 Task: Create a due date automation trigger when advanced on, 2 hours before a card is due add fields without custom field "Resume" set to a number greater or equal to 1 and lower than 10.
Action: Mouse moved to (1147, 332)
Screenshot: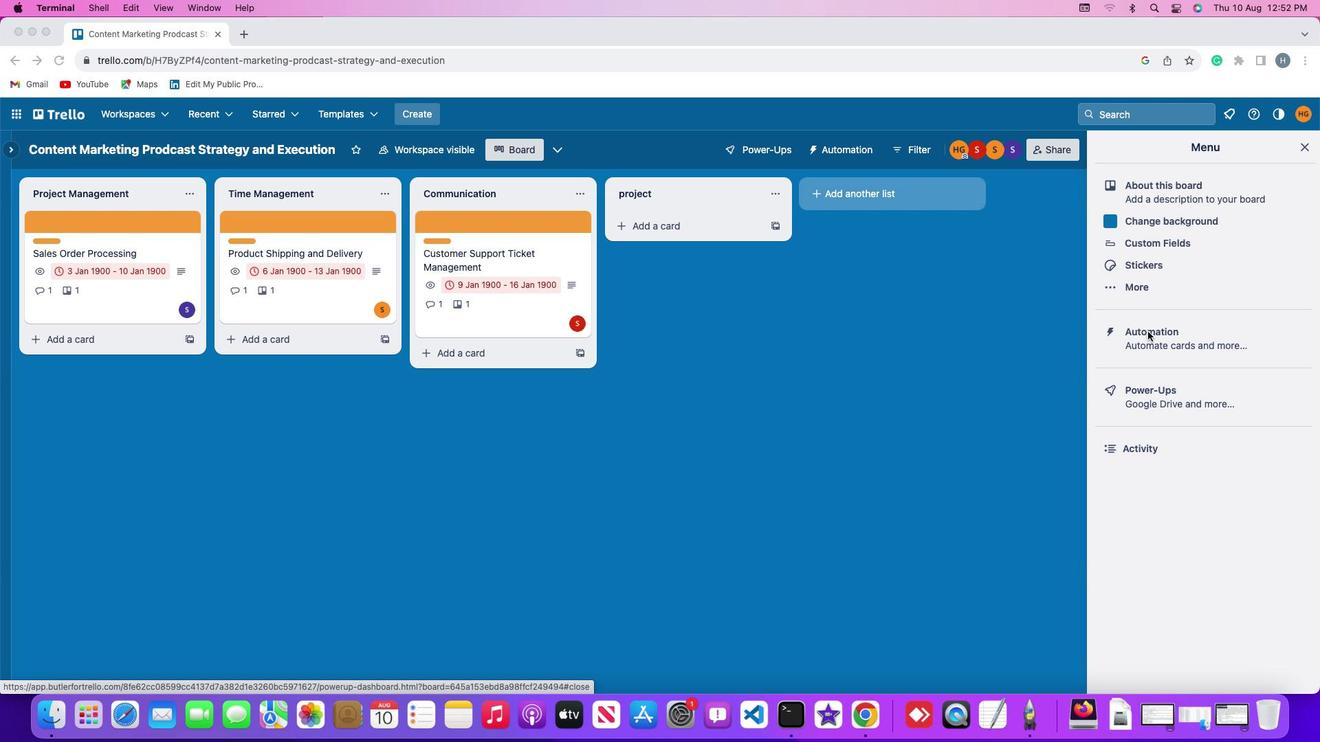 
Action: Mouse pressed left at (1147, 332)
Screenshot: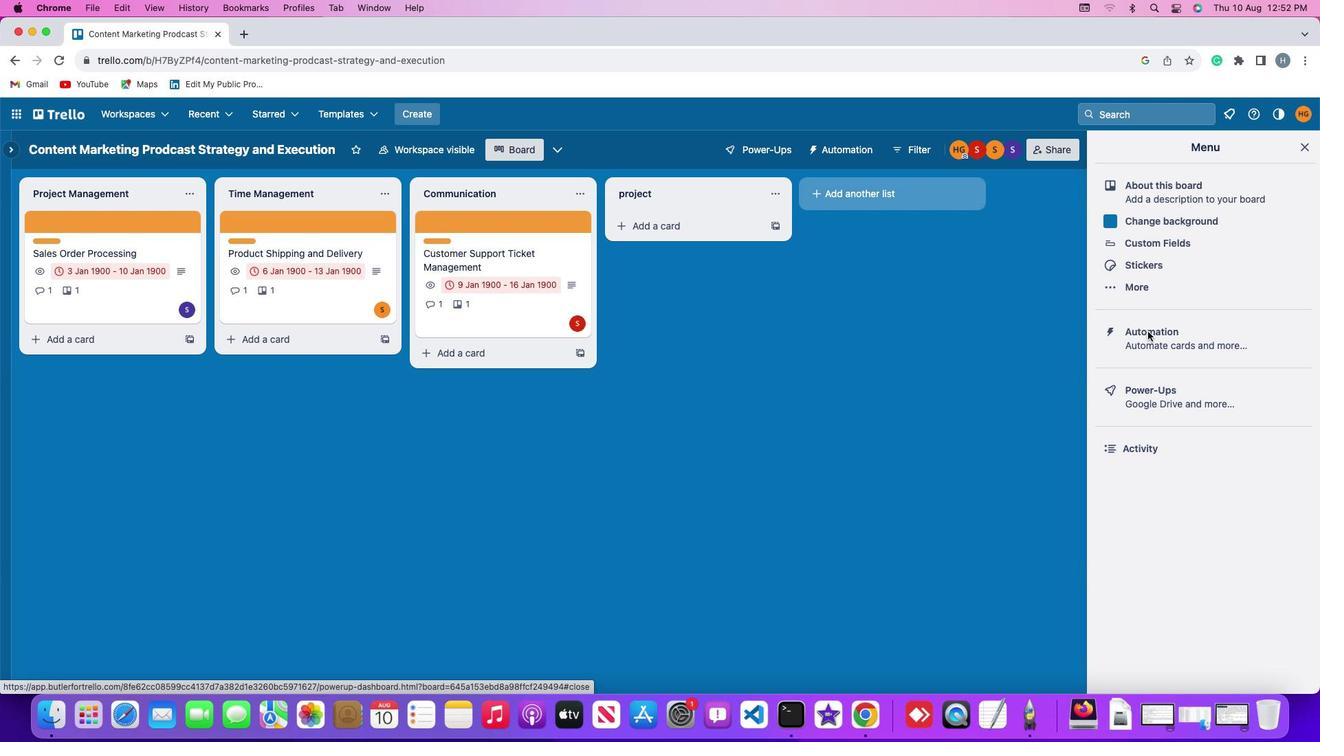
Action: Mouse pressed left at (1147, 332)
Screenshot: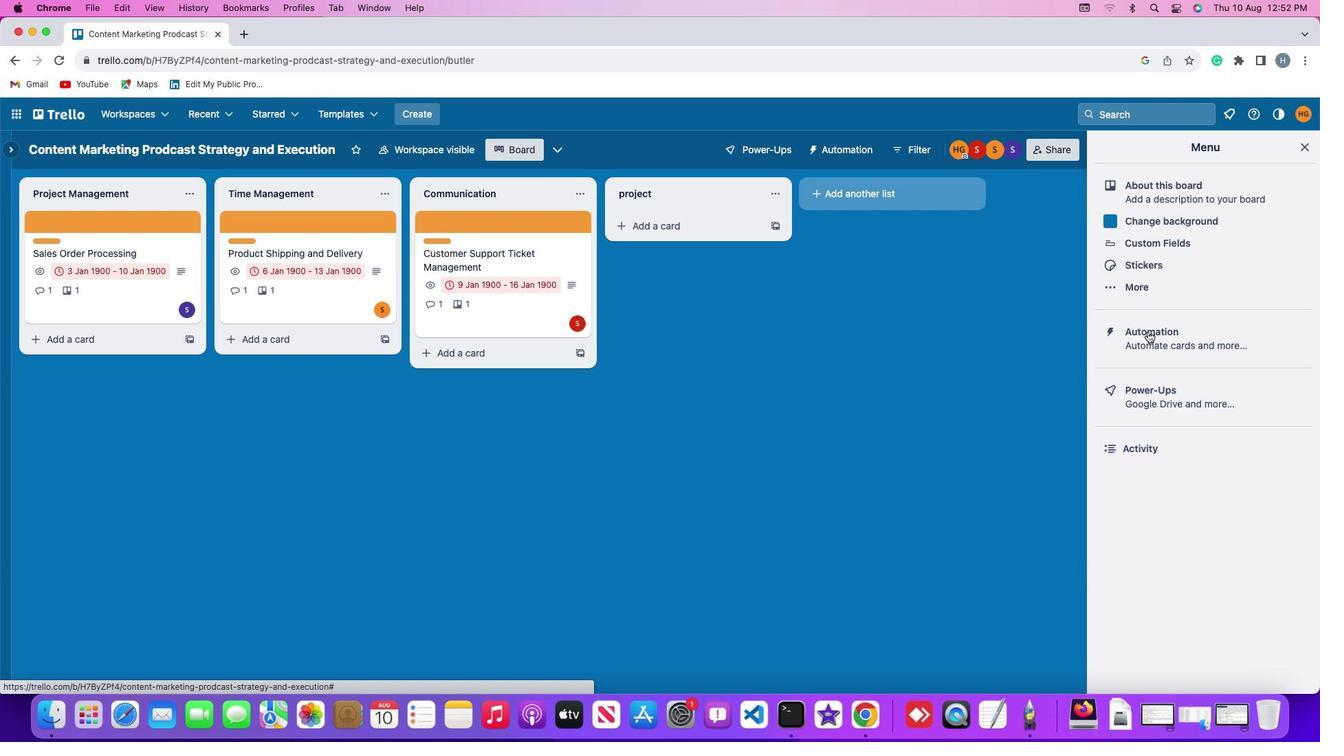 
Action: Mouse moved to (97, 323)
Screenshot: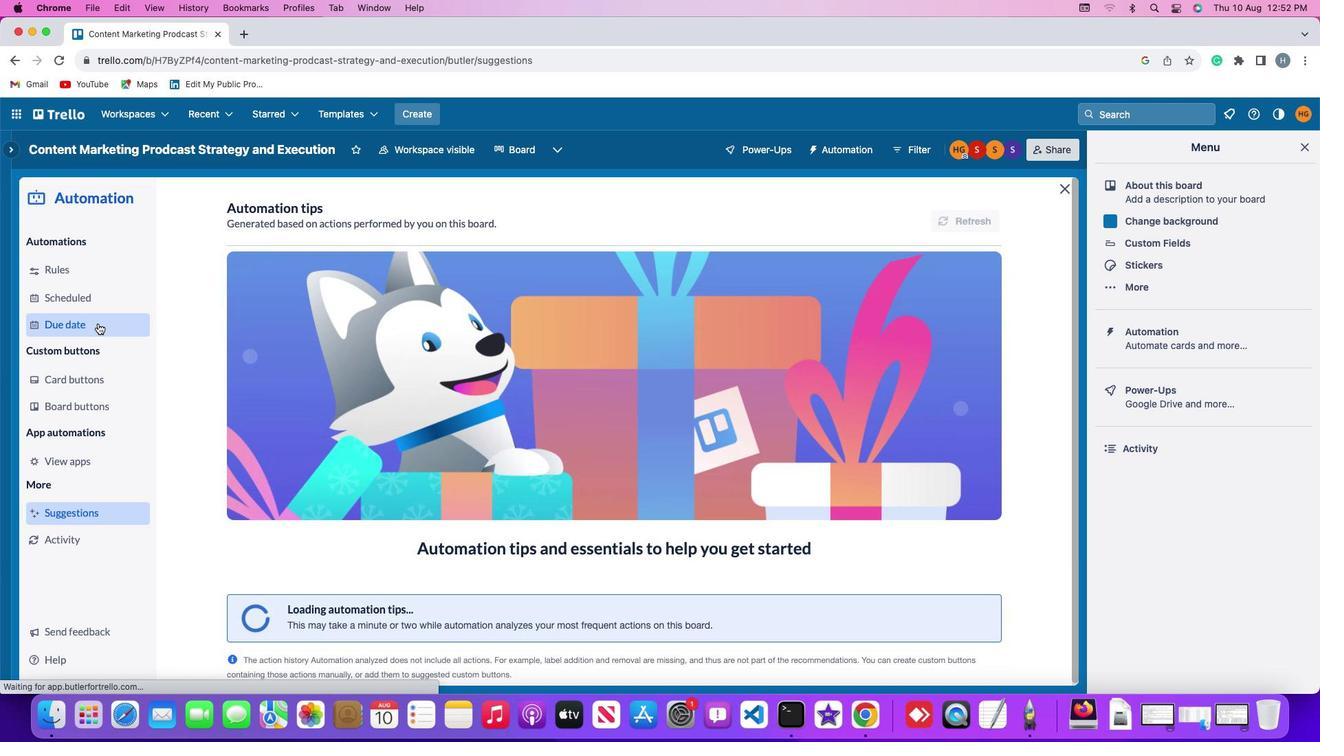 
Action: Mouse pressed left at (97, 323)
Screenshot: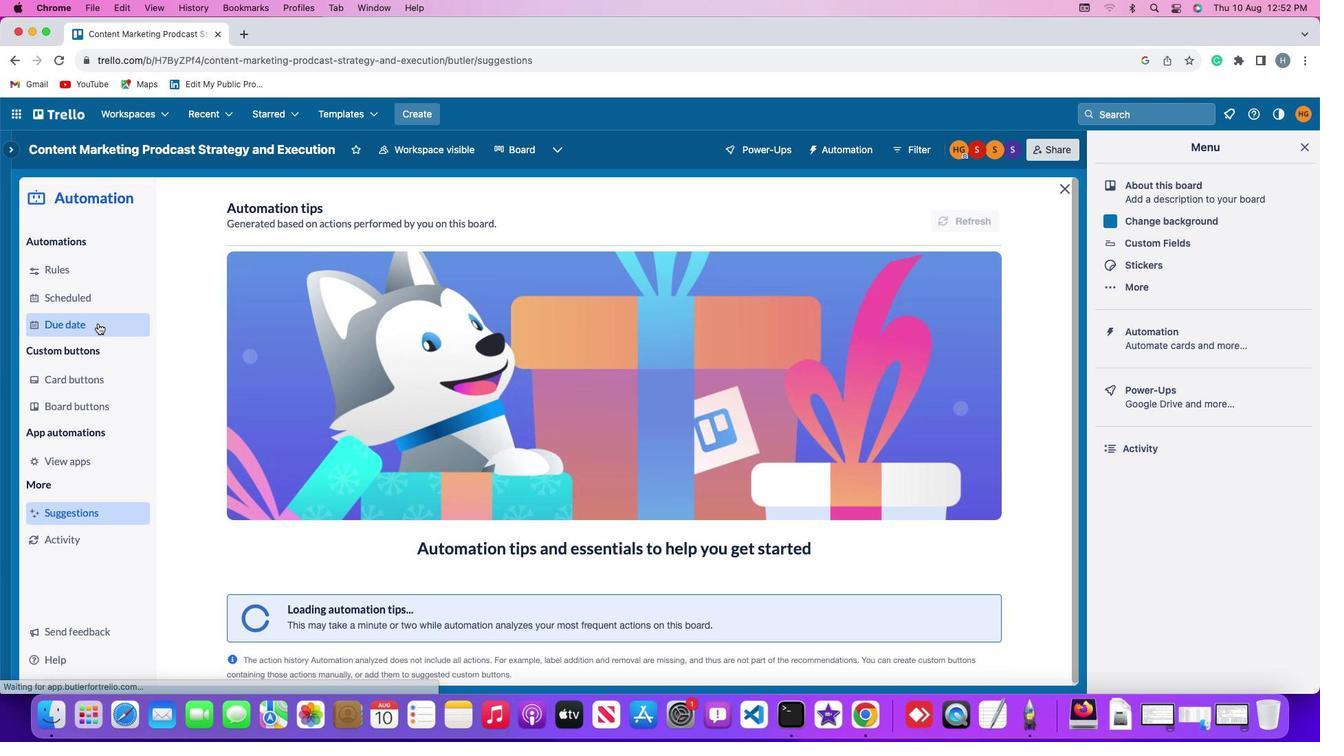
Action: Mouse moved to (914, 211)
Screenshot: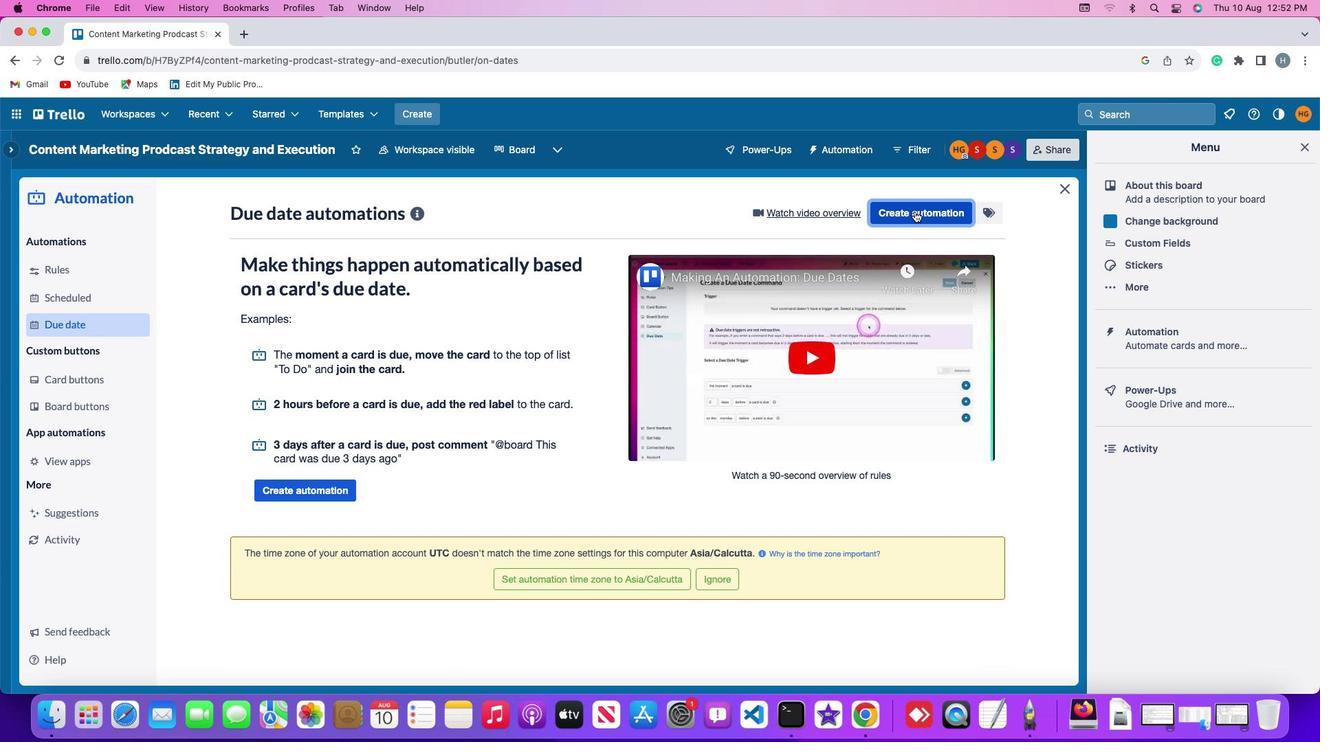 
Action: Mouse pressed left at (914, 211)
Screenshot: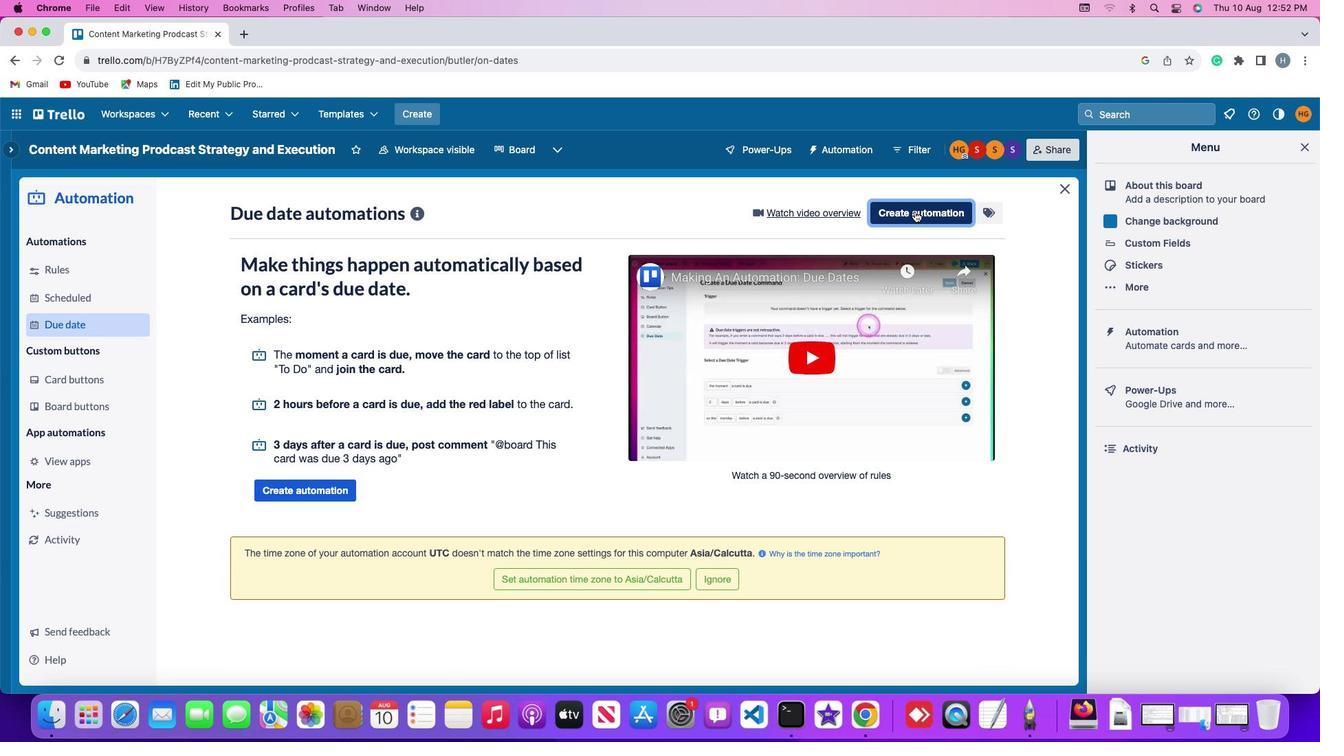 
Action: Mouse moved to (319, 350)
Screenshot: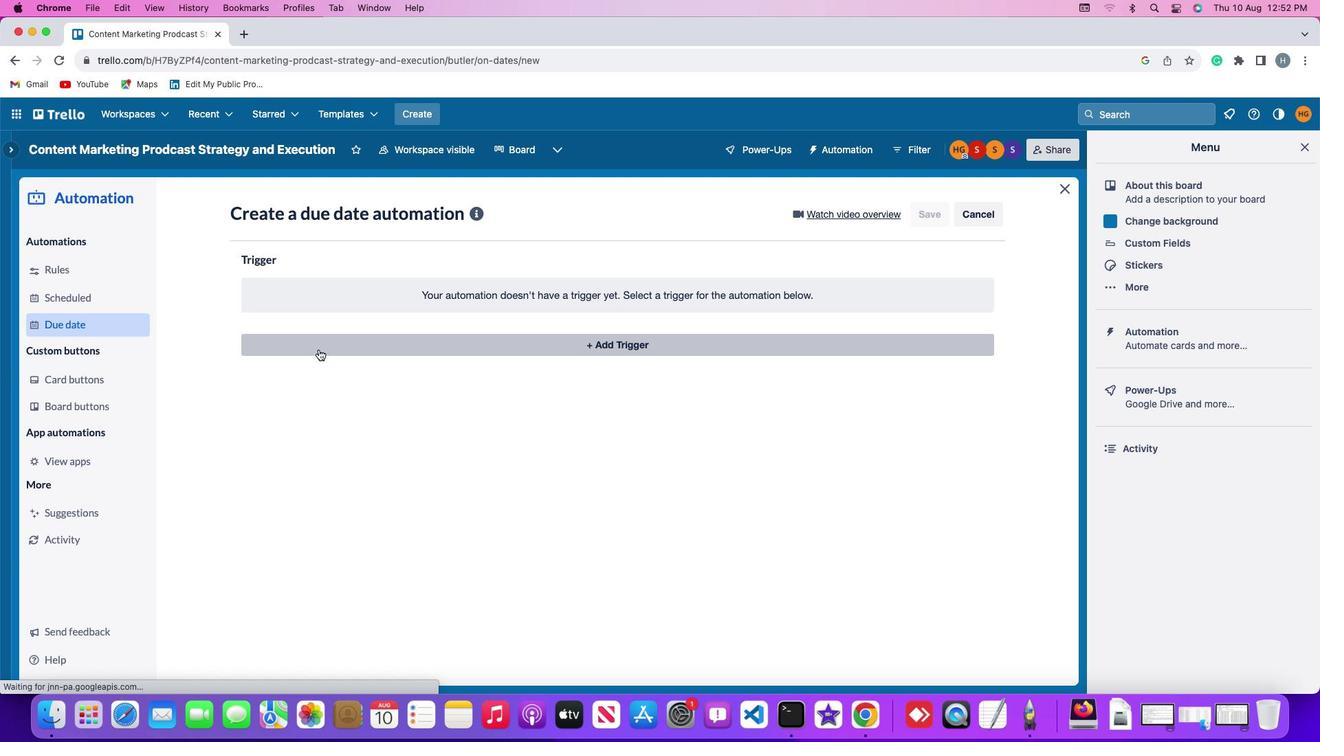 
Action: Mouse pressed left at (319, 350)
Screenshot: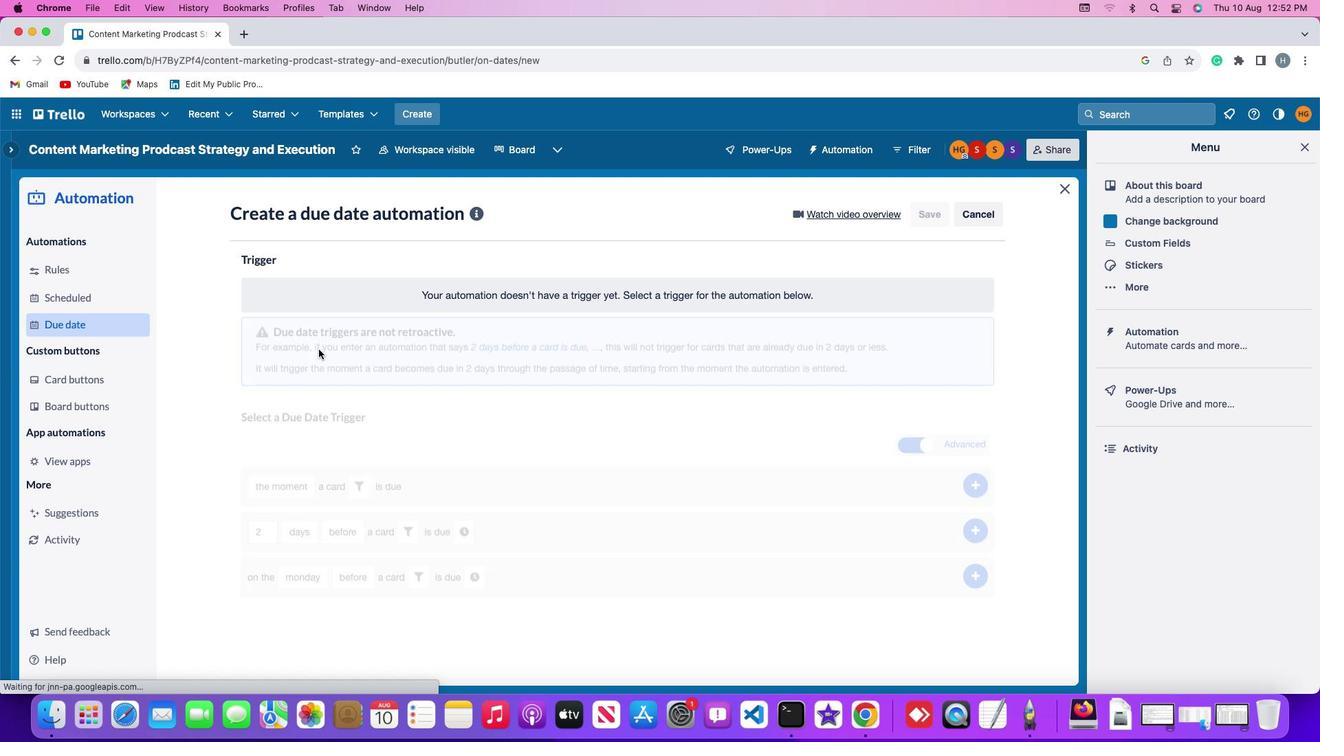 
Action: Mouse moved to (273, 562)
Screenshot: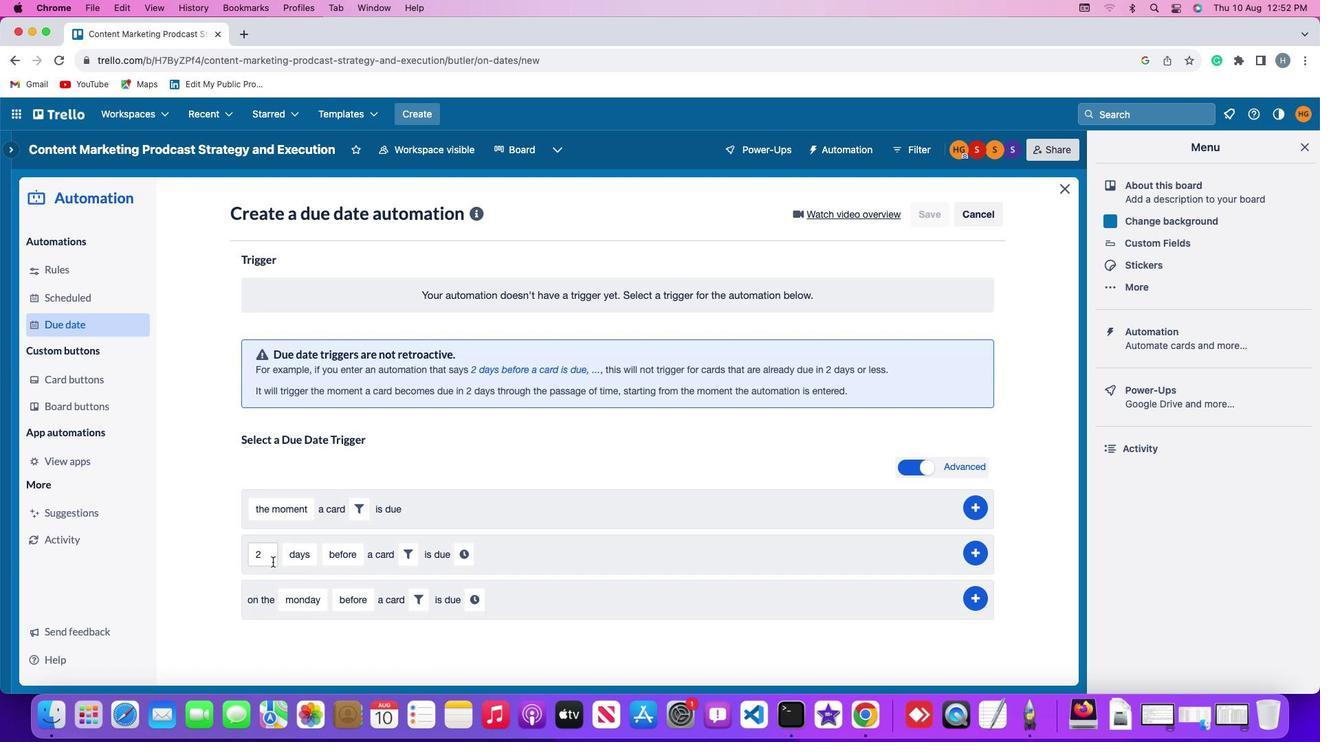 
Action: Mouse pressed left at (273, 562)
Screenshot: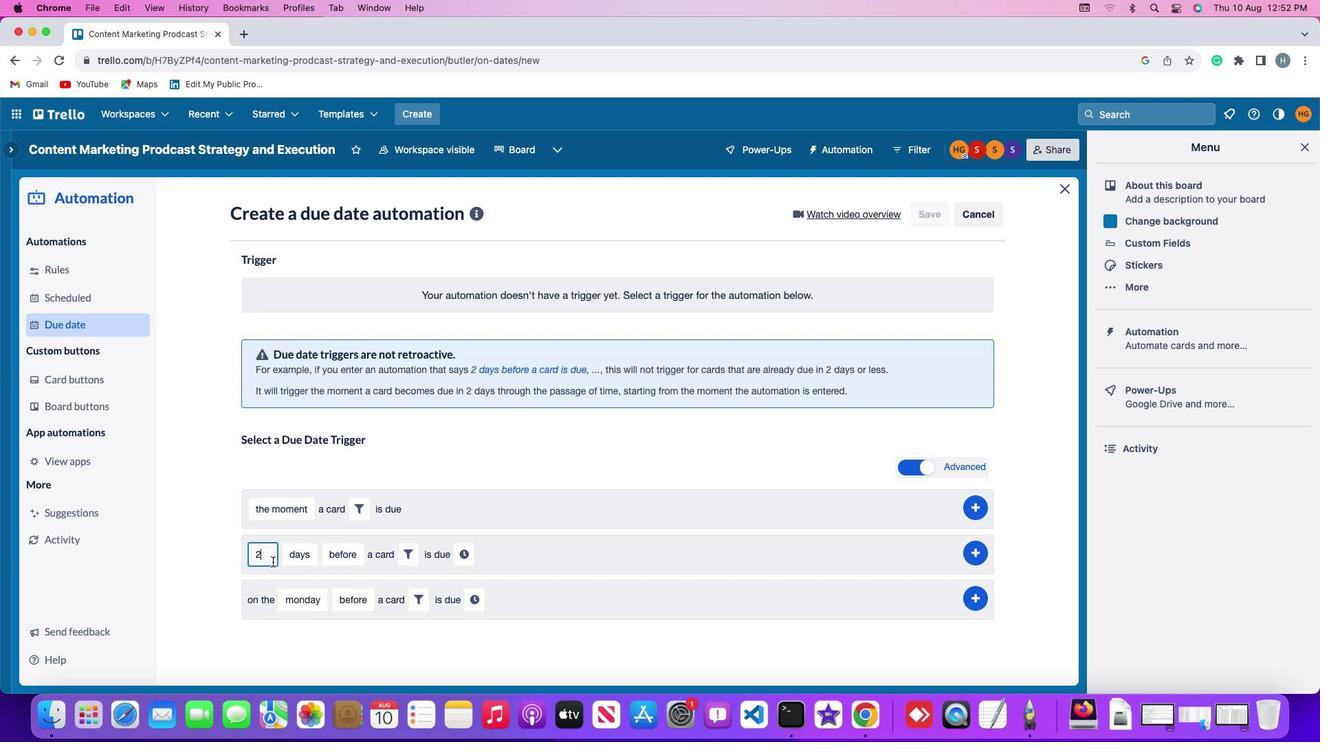 
Action: Mouse moved to (272, 557)
Screenshot: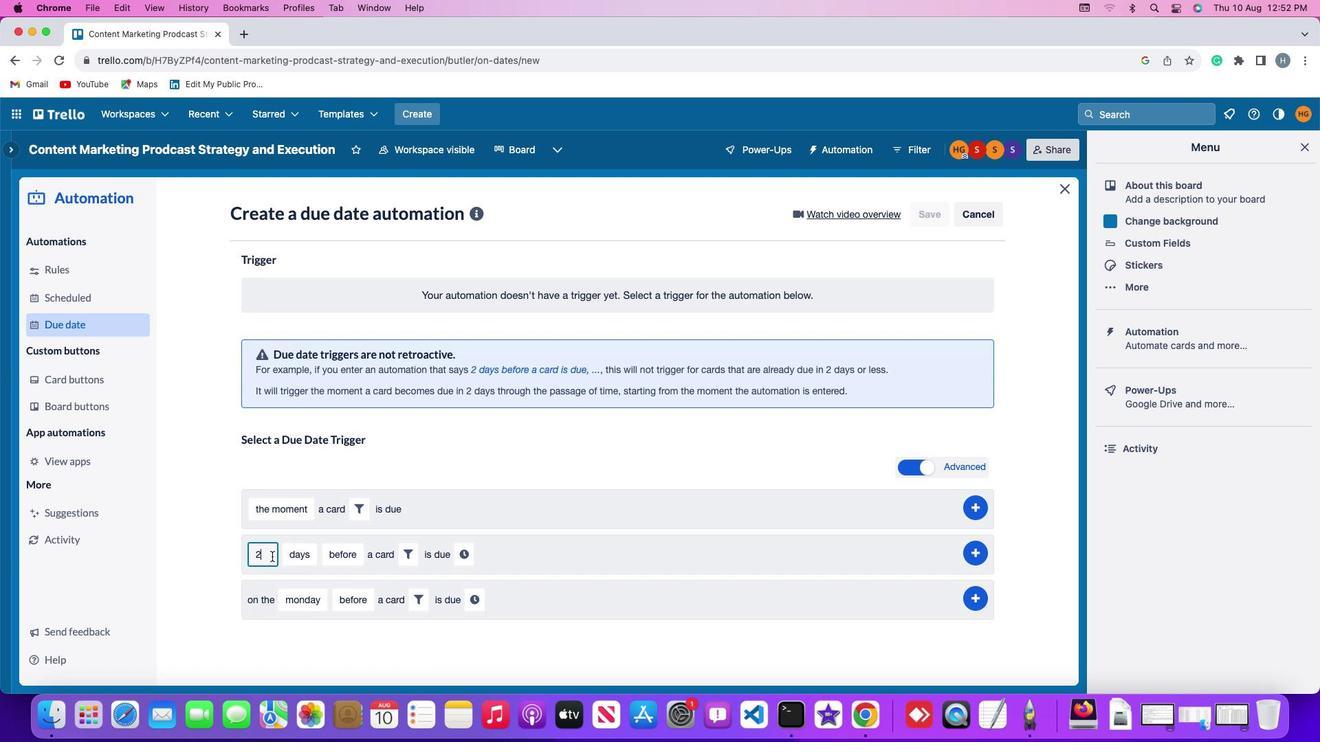 
Action: Key pressed Key.backspace'2'
Screenshot: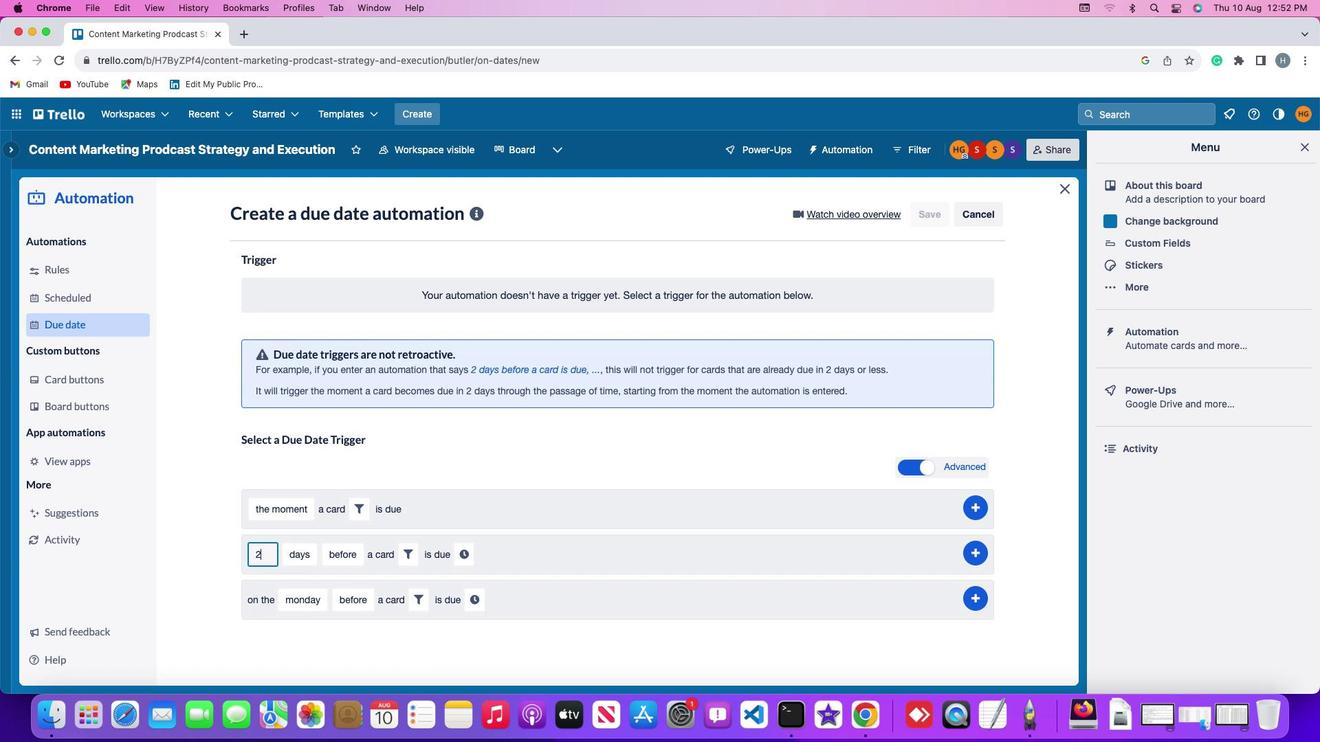
Action: Mouse moved to (303, 555)
Screenshot: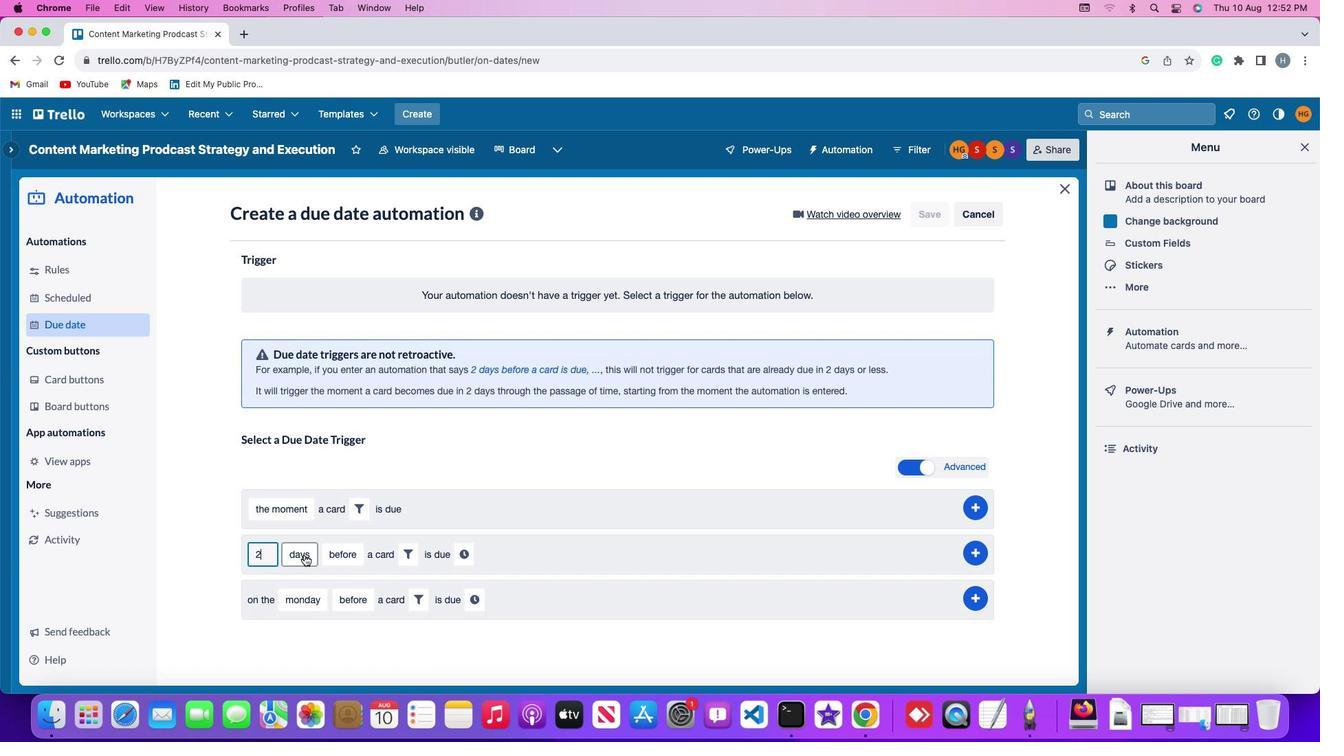 
Action: Mouse pressed left at (303, 555)
Screenshot: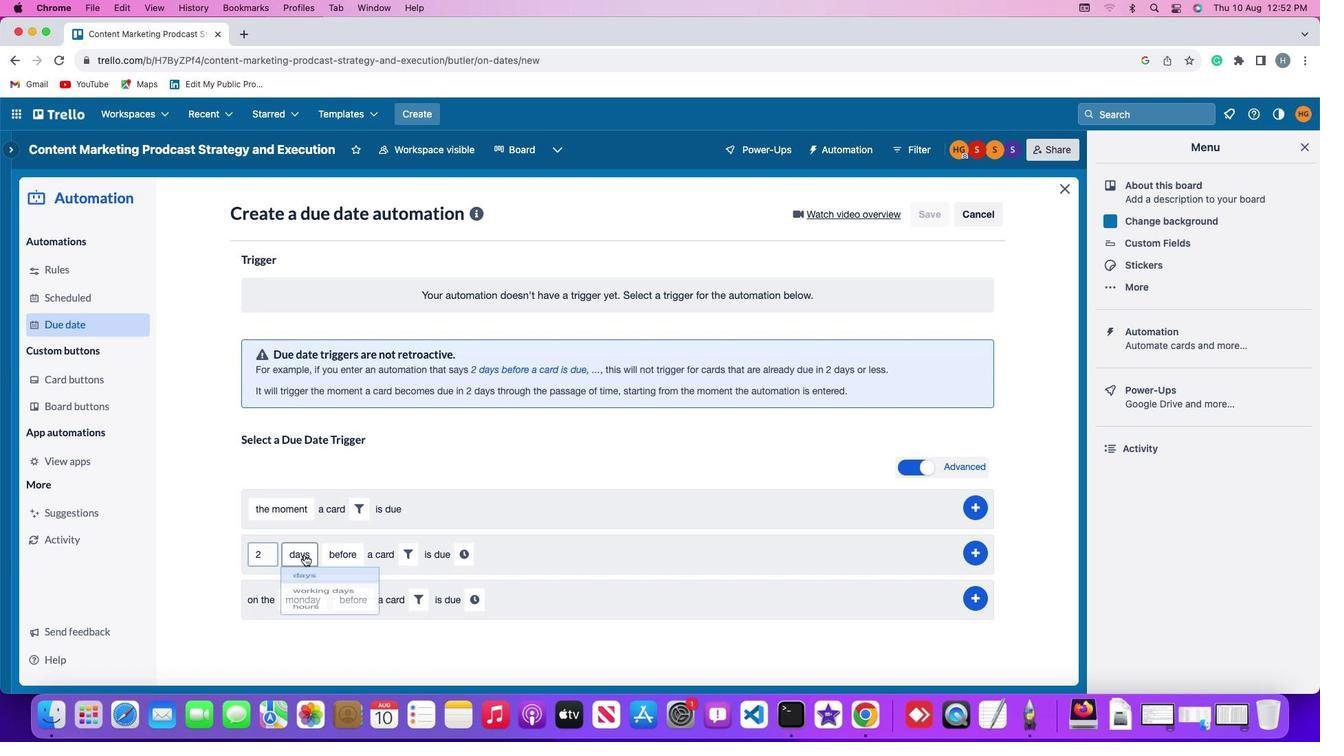 
Action: Mouse moved to (314, 631)
Screenshot: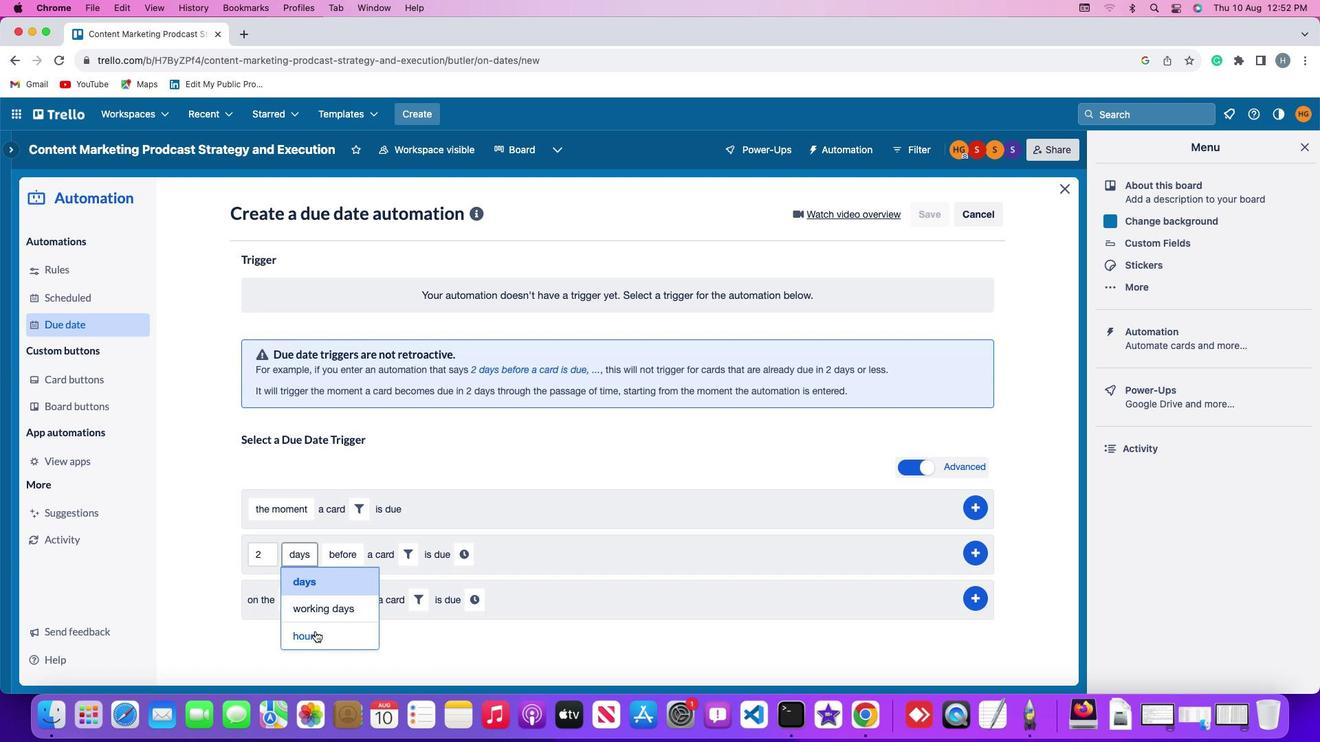 
Action: Mouse pressed left at (314, 631)
Screenshot: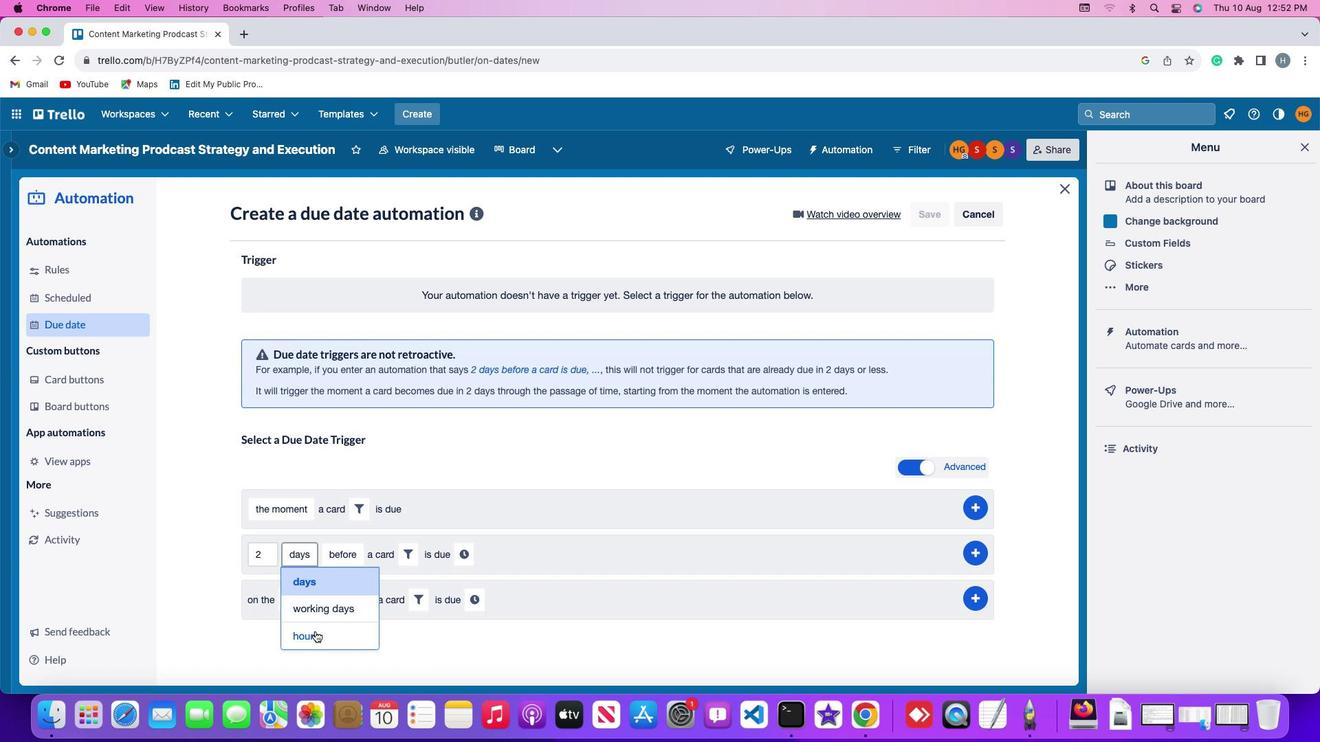 
Action: Mouse moved to (343, 556)
Screenshot: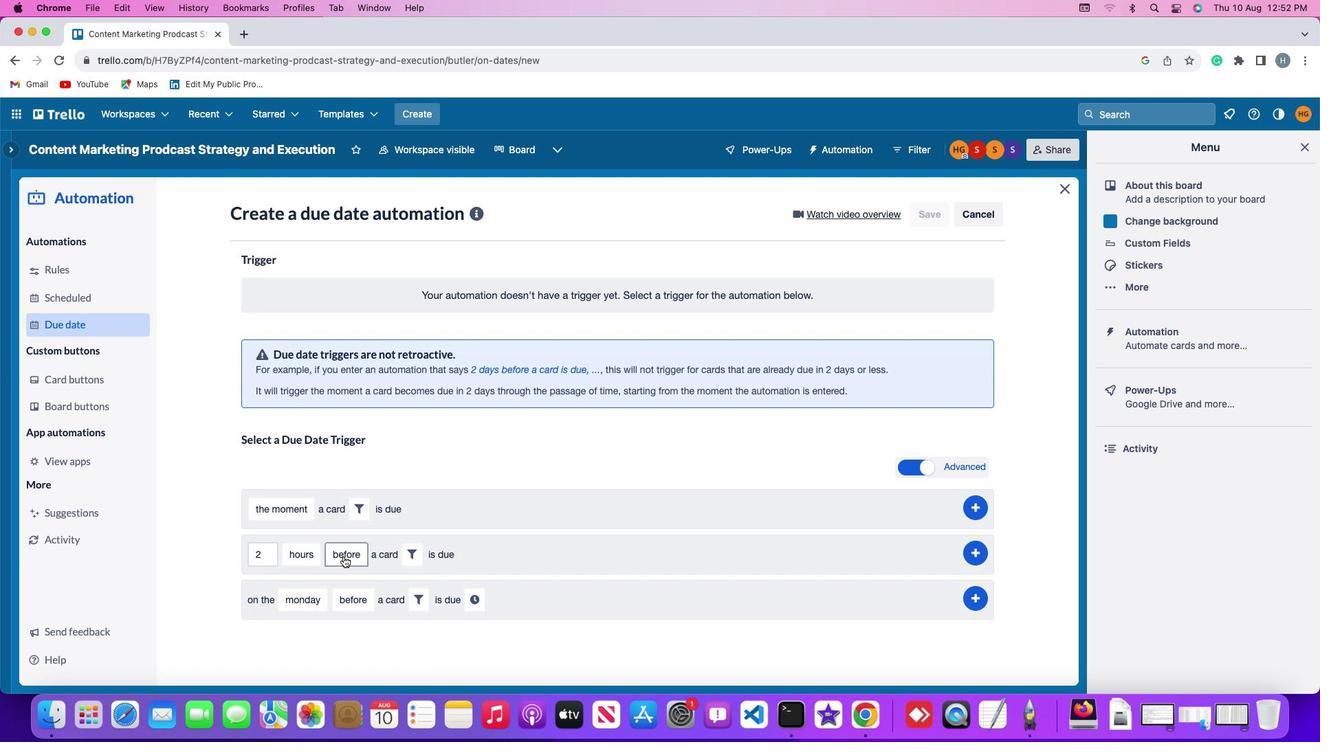 
Action: Mouse pressed left at (343, 556)
Screenshot: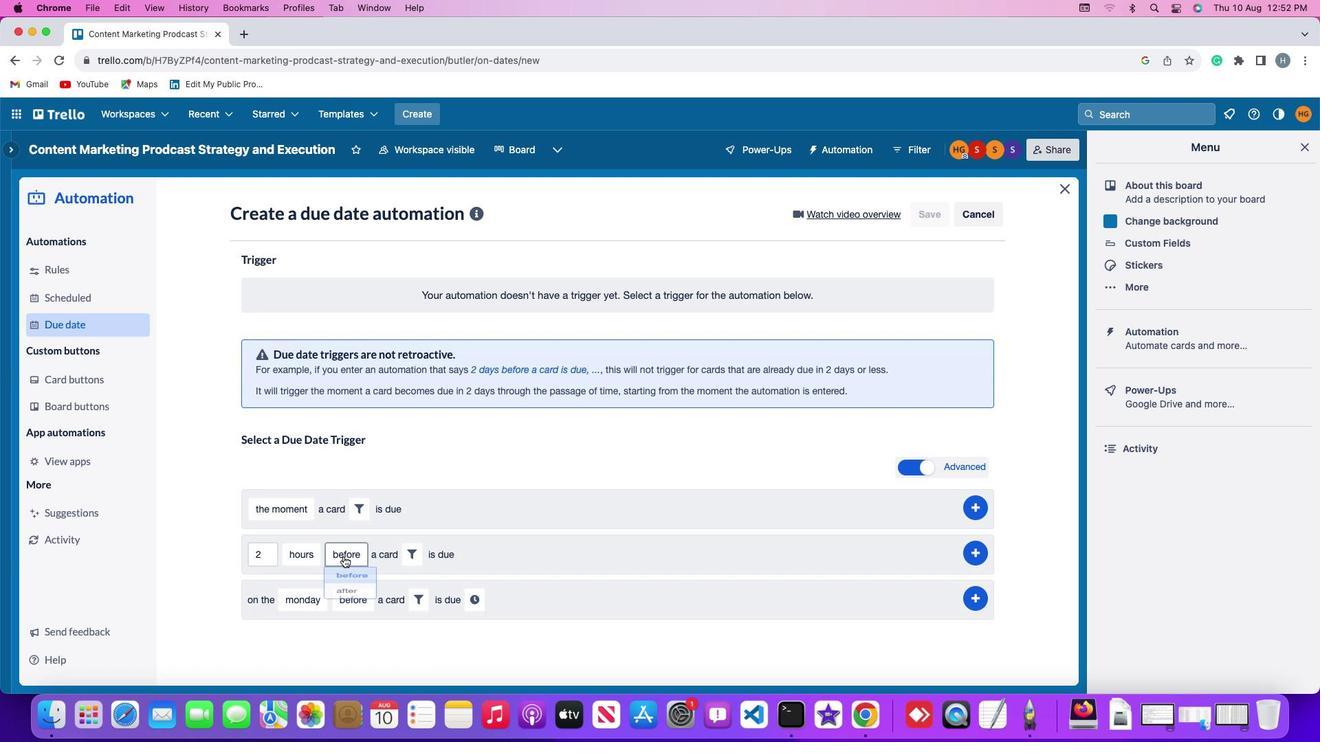 
Action: Mouse moved to (354, 579)
Screenshot: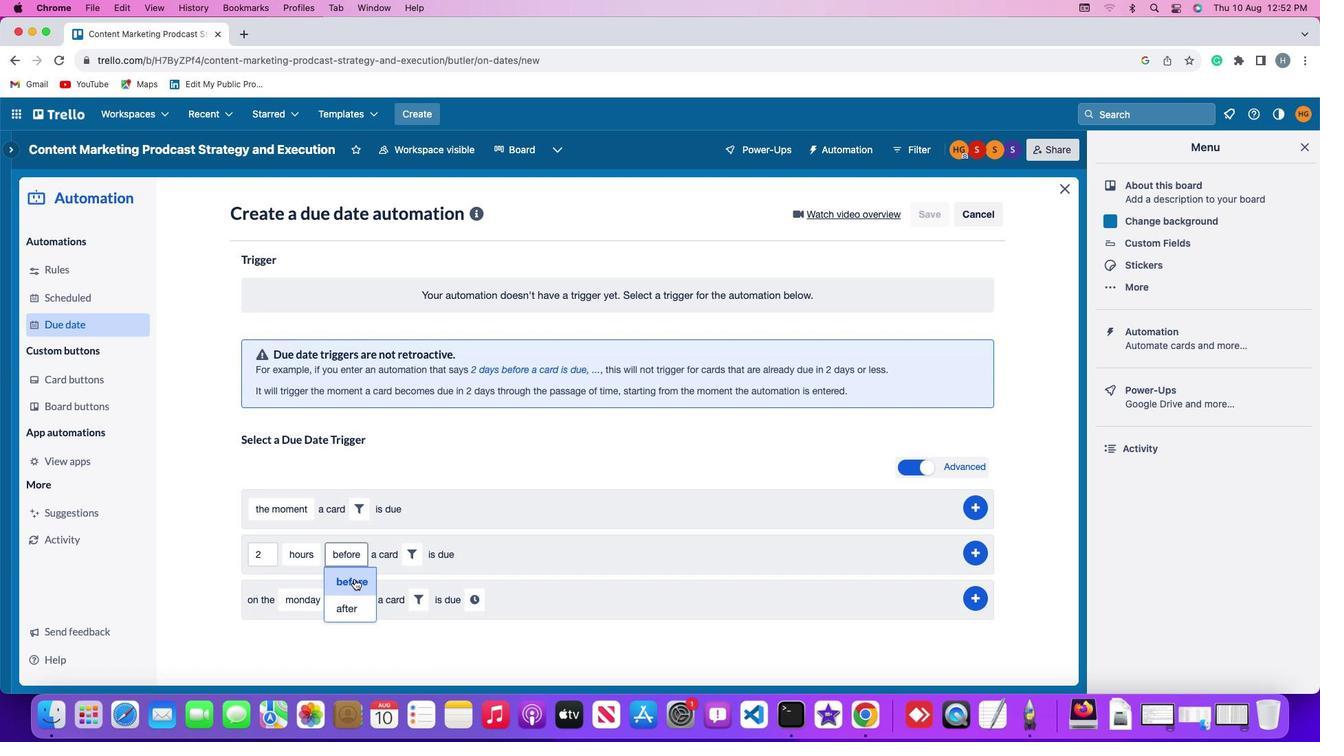 
Action: Mouse pressed left at (354, 579)
Screenshot: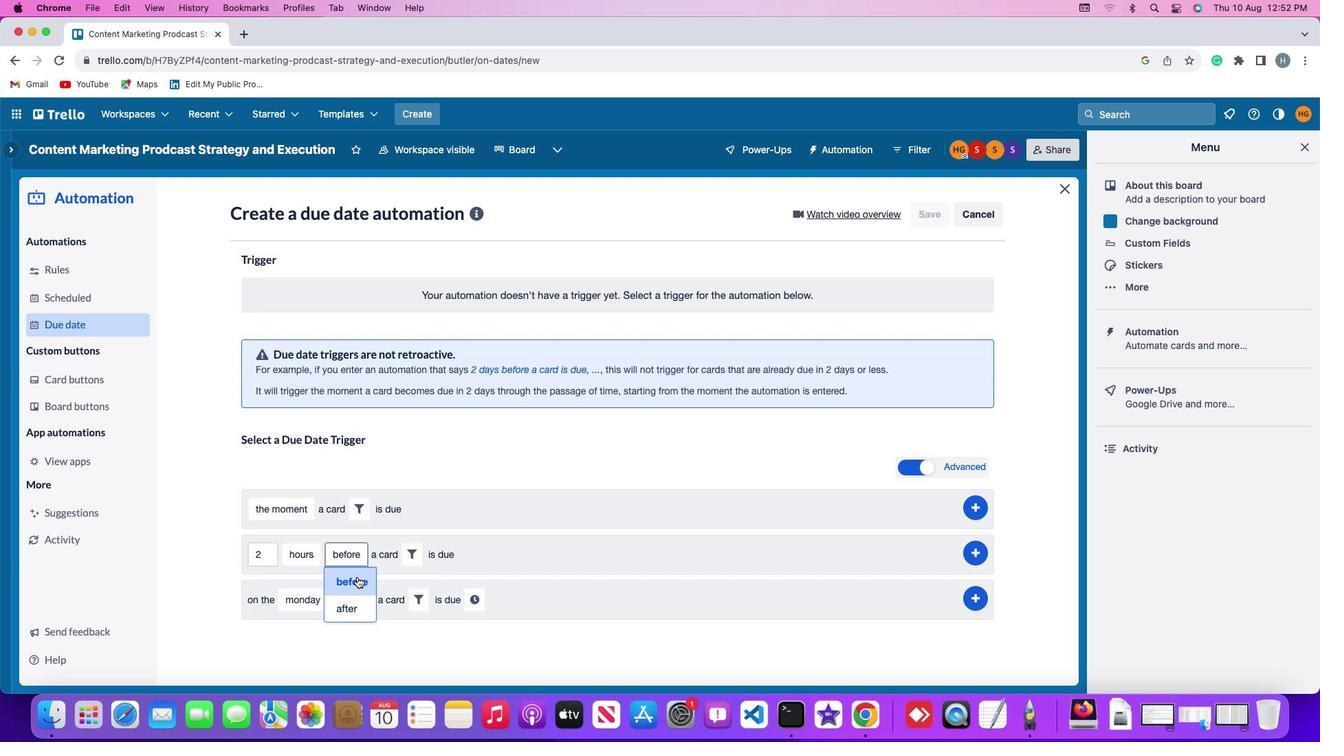 
Action: Mouse moved to (421, 552)
Screenshot: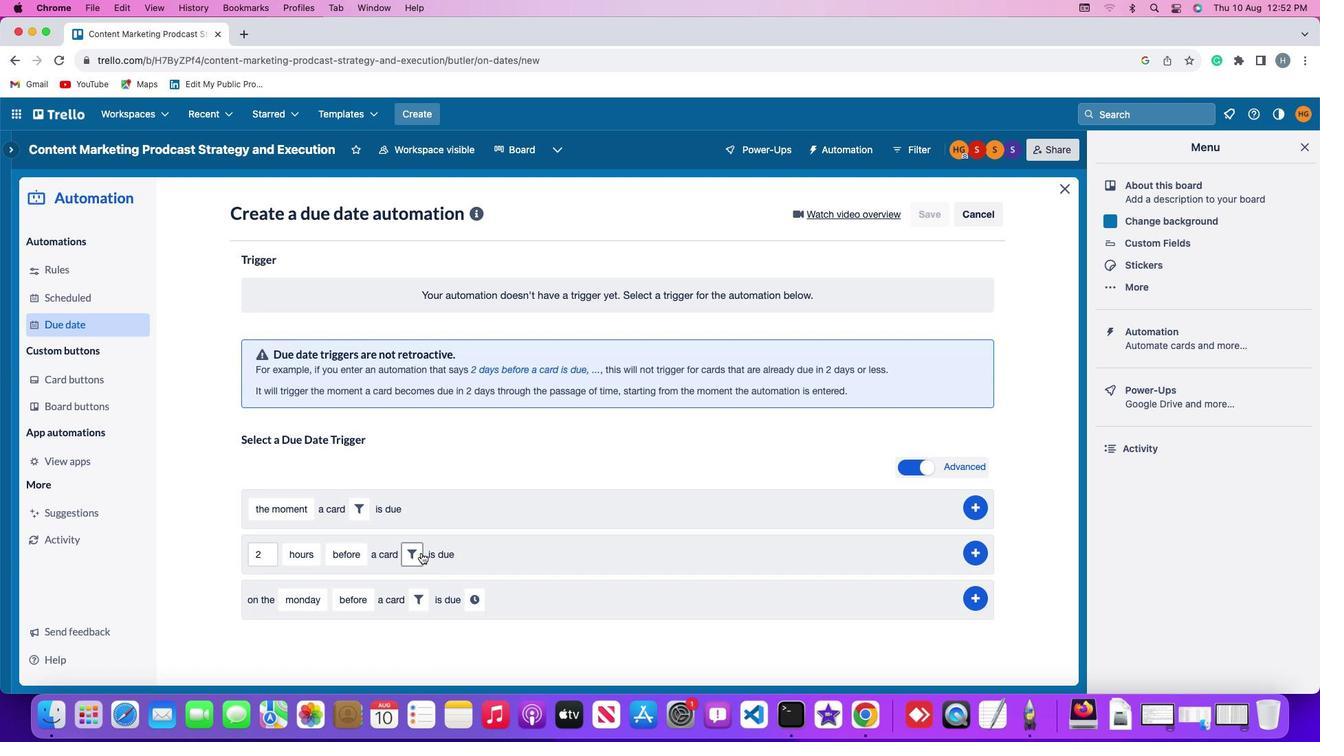 
Action: Mouse pressed left at (421, 552)
Screenshot: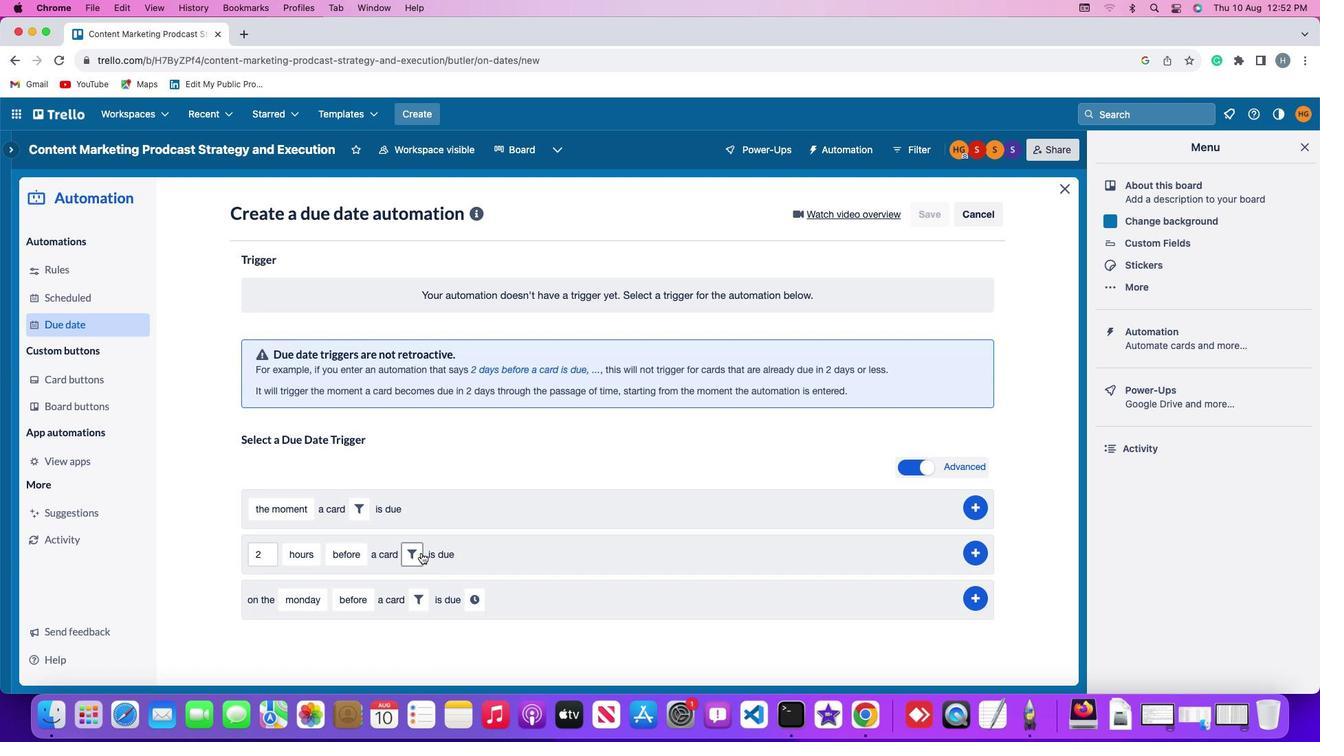 
Action: Mouse moved to (637, 604)
Screenshot: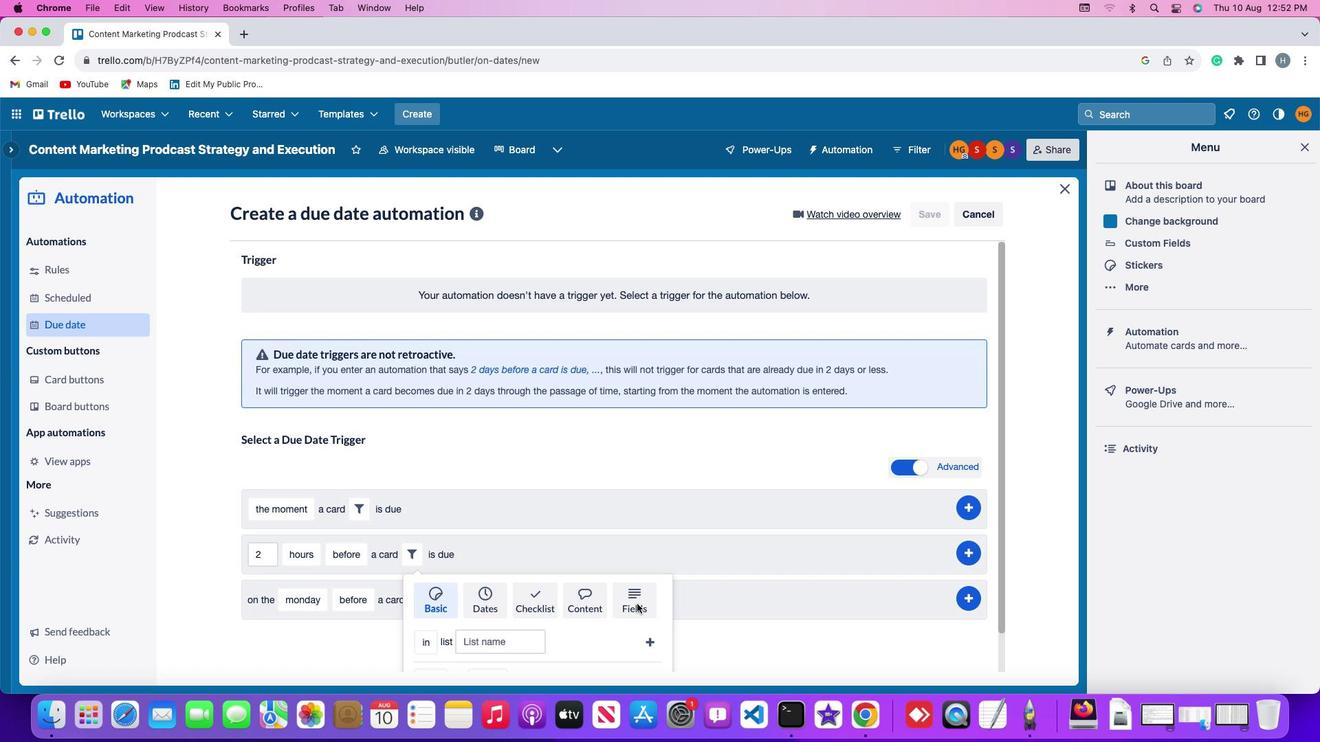 
Action: Mouse pressed left at (637, 604)
Screenshot: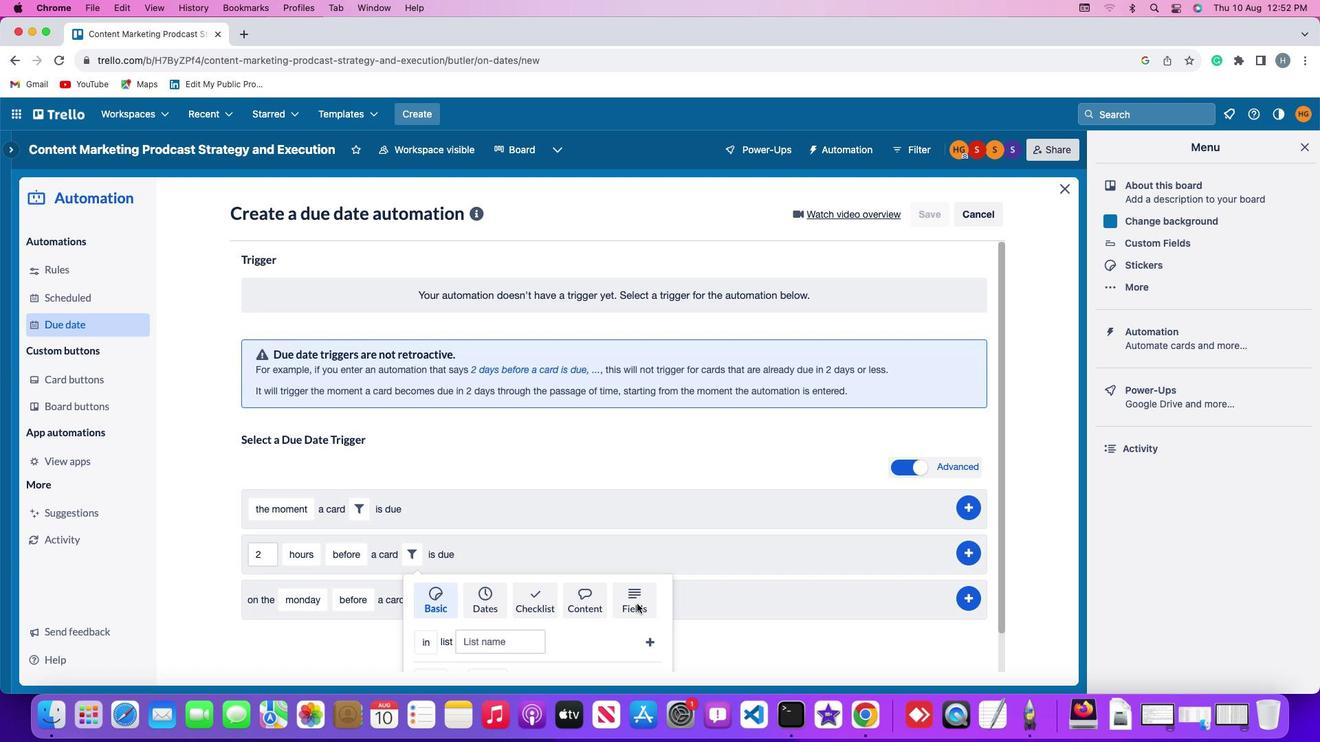 
Action: Mouse moved to (397, 635)
Screenshot: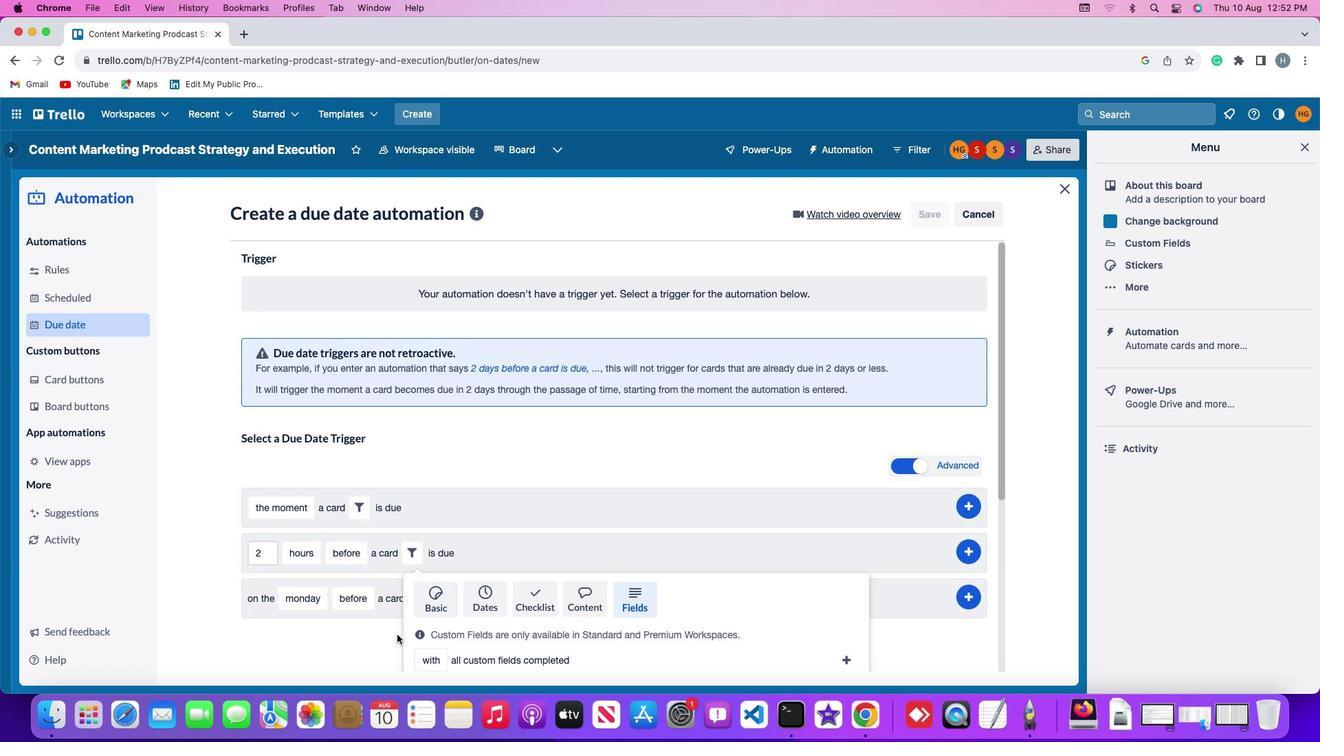 
Action: Mouse scrolled (397, 635) with delta (0, 0)
Screenshot: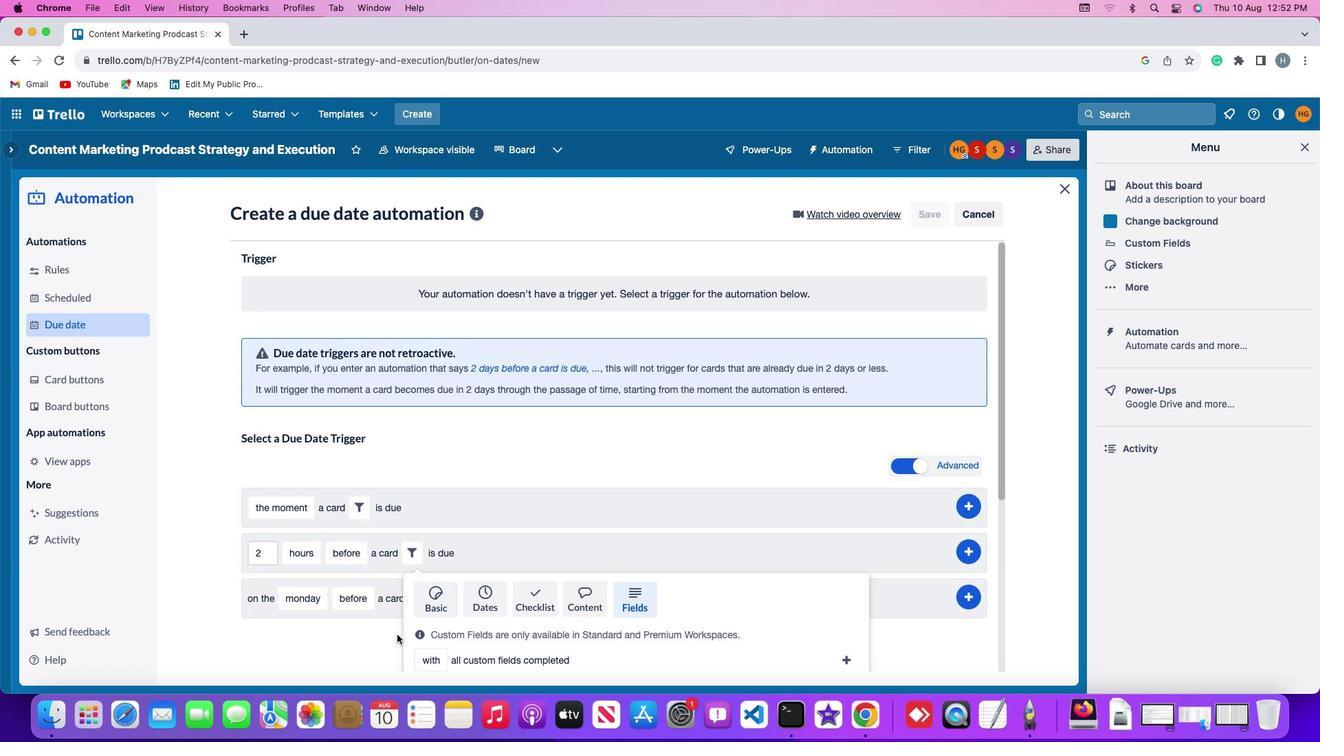 
Action: Mouse scrolled (397, 635) with delta (0, 0)
Screenshot: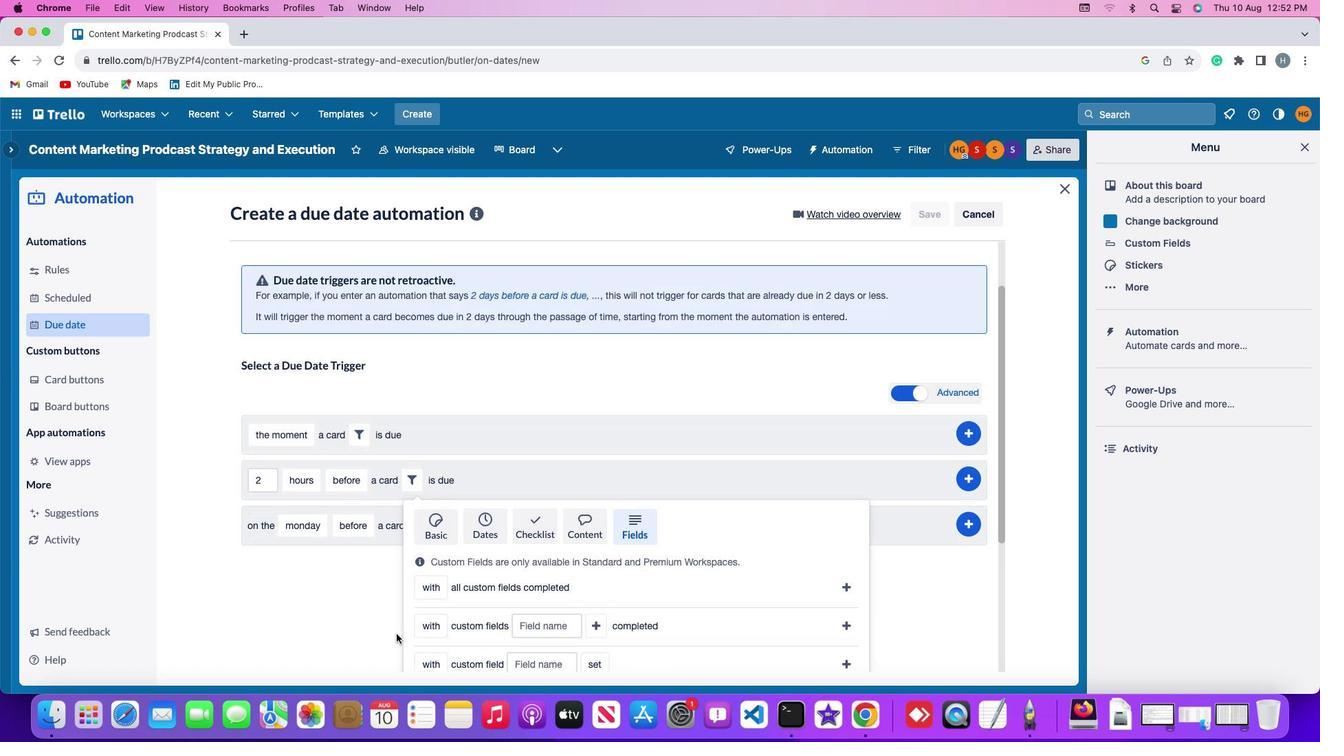 
Action: Mouse scrolled (397, 635) with delta (0, -2)
Screenshot: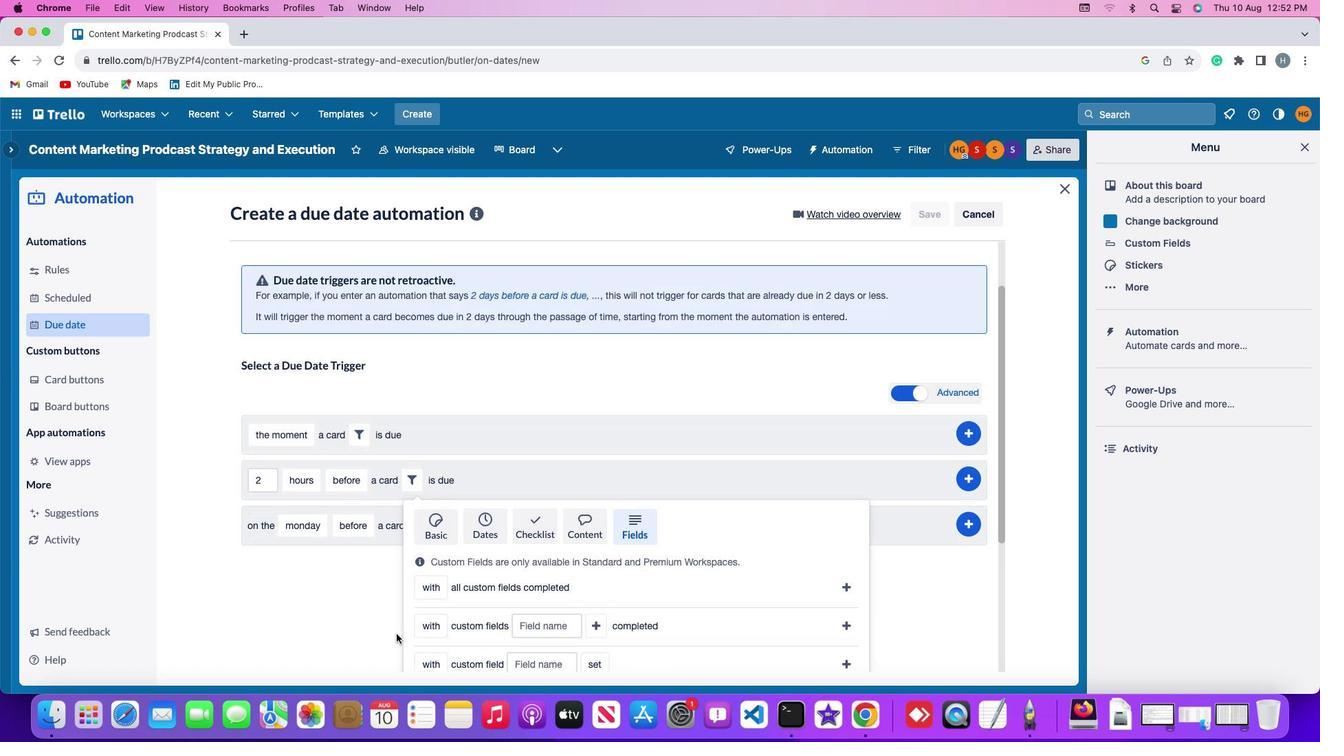 
Action: Mouse scrolled (397, 635) with delta (0, -3)
Screenshot: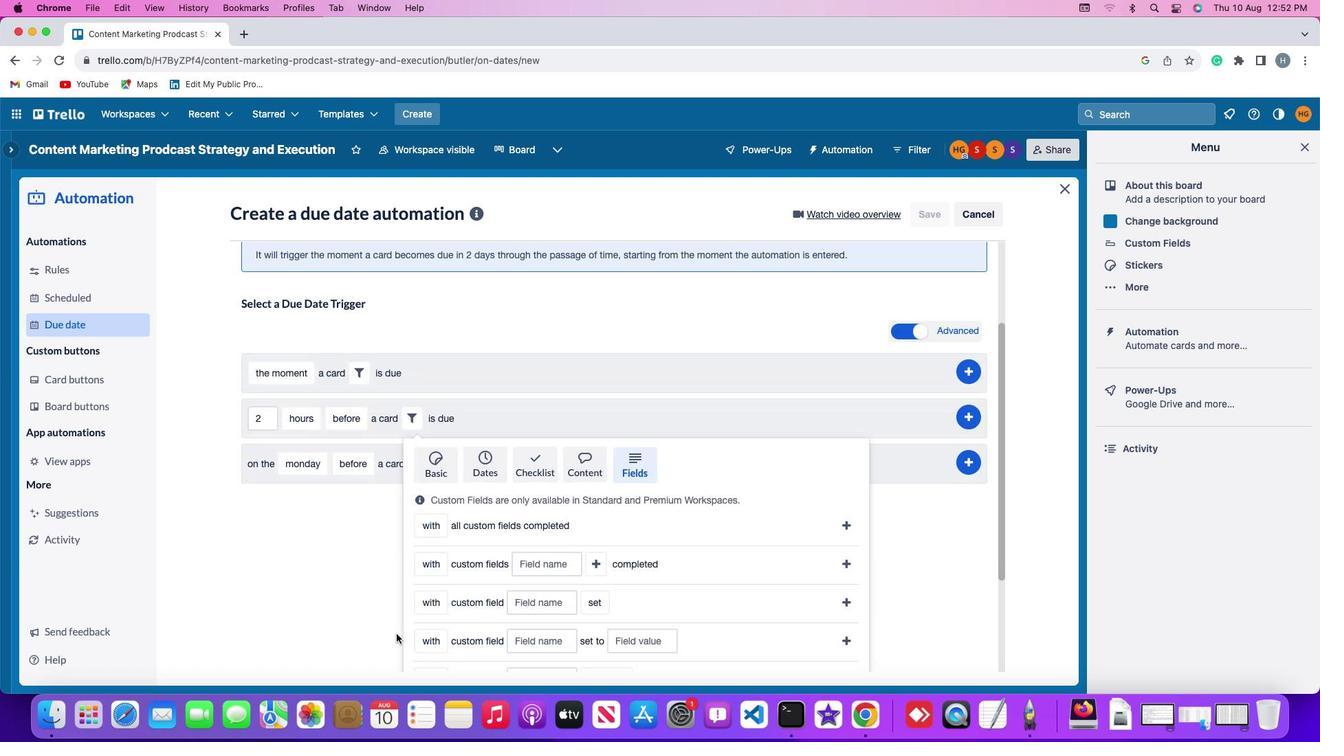 
Action: Mouse moved to (397, 635)
Screenshot: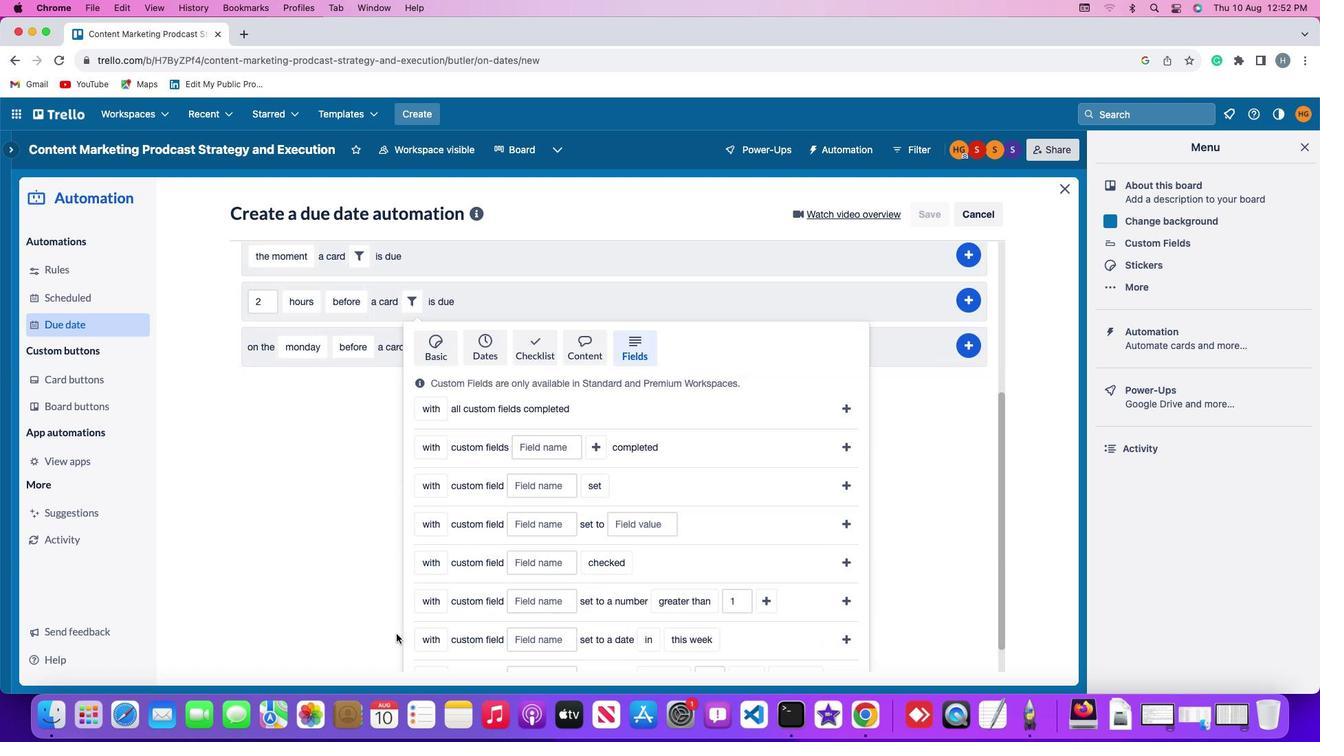 
Action: Mouse scrolled (397, 635) with delta (0, -4)
Screenshot: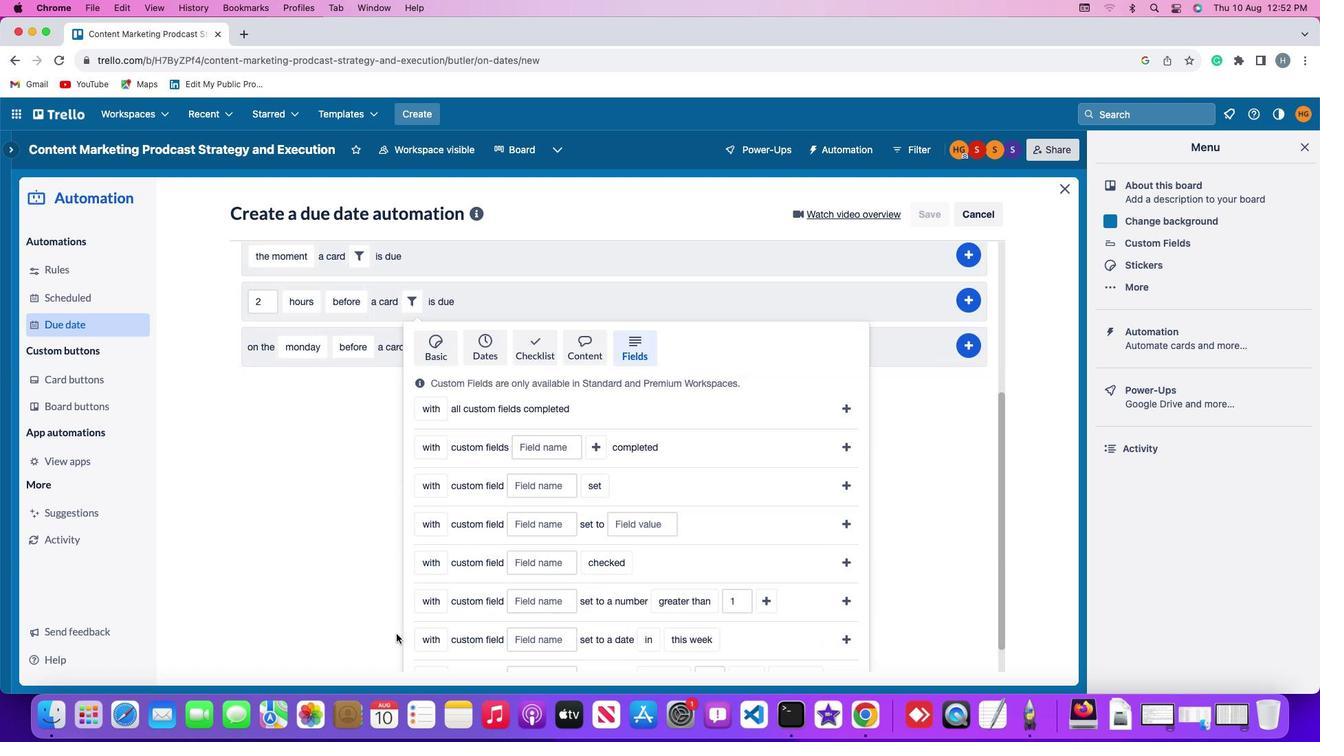 
Action: Mouse moved to (396, 634)
Screenshot: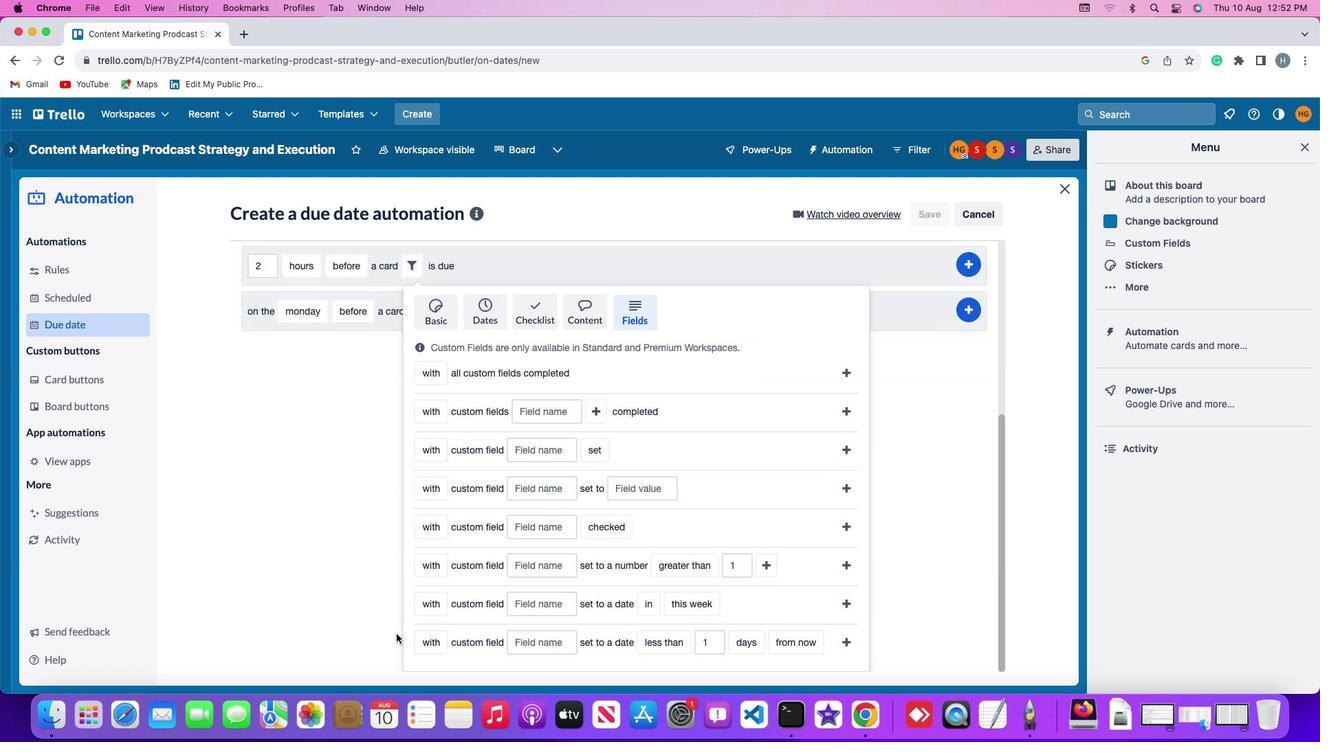 
Action: Mouse scrolled (396, 634) with delta (0, 0)
Screenshot: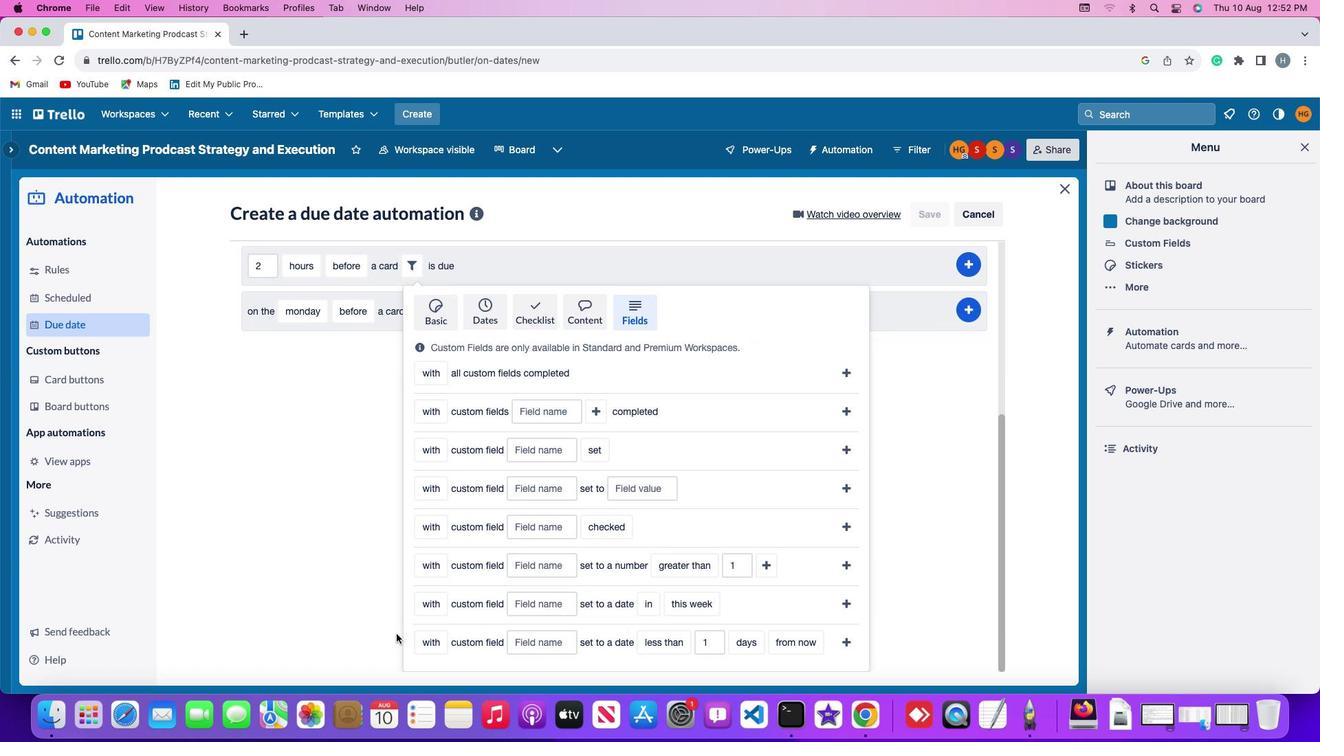 
Action: Mouse scrolled (396, 634) with delta (0, 0)
Screenshot: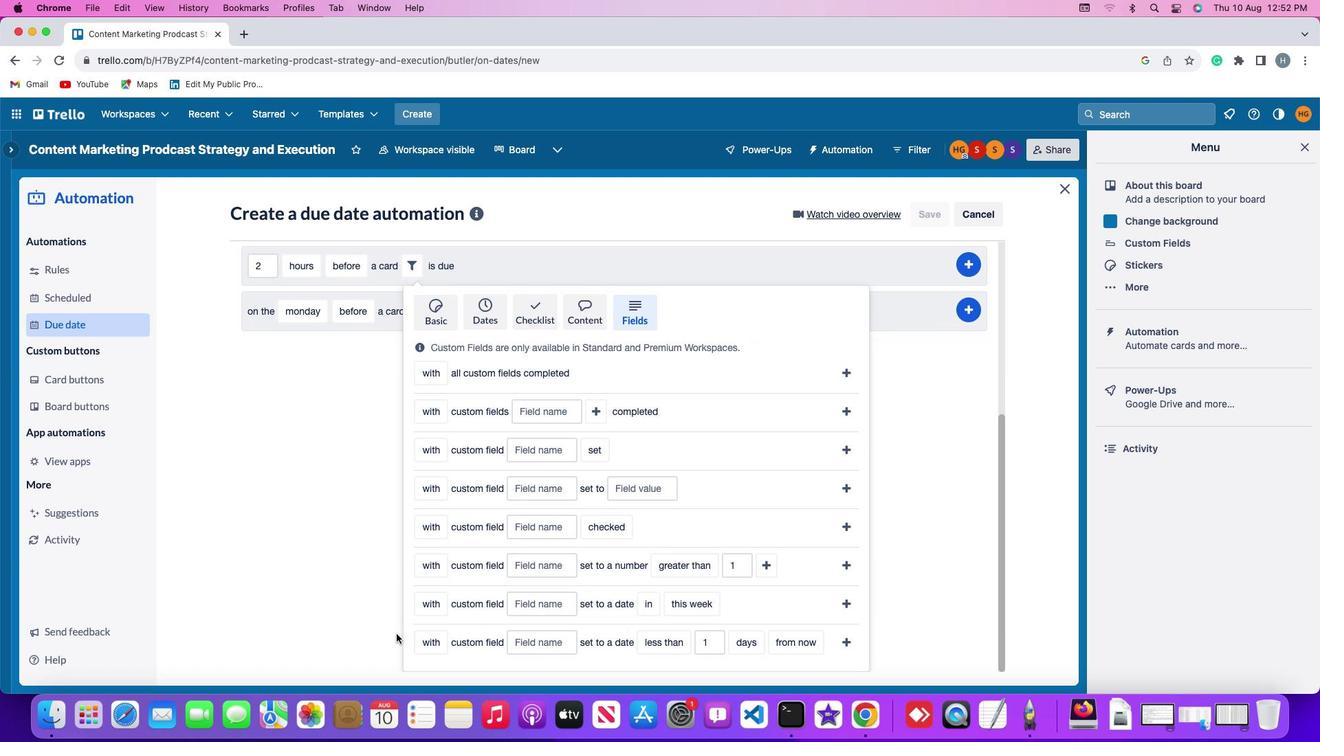 
Action: Mouse scrolled (396, 634) with delta (0, -2)
Screenshot: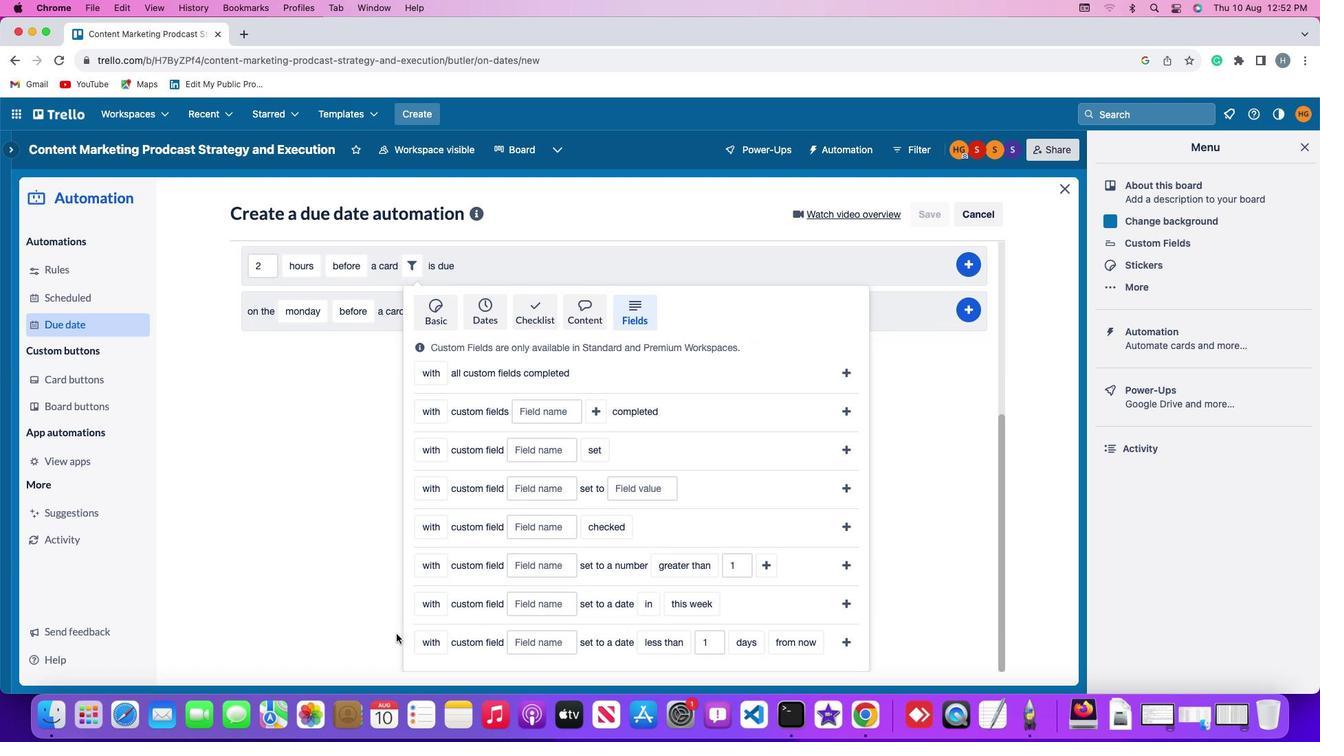 
Action: Mouse scrolled (396, 634) with delta (0, -3)
Screenshot: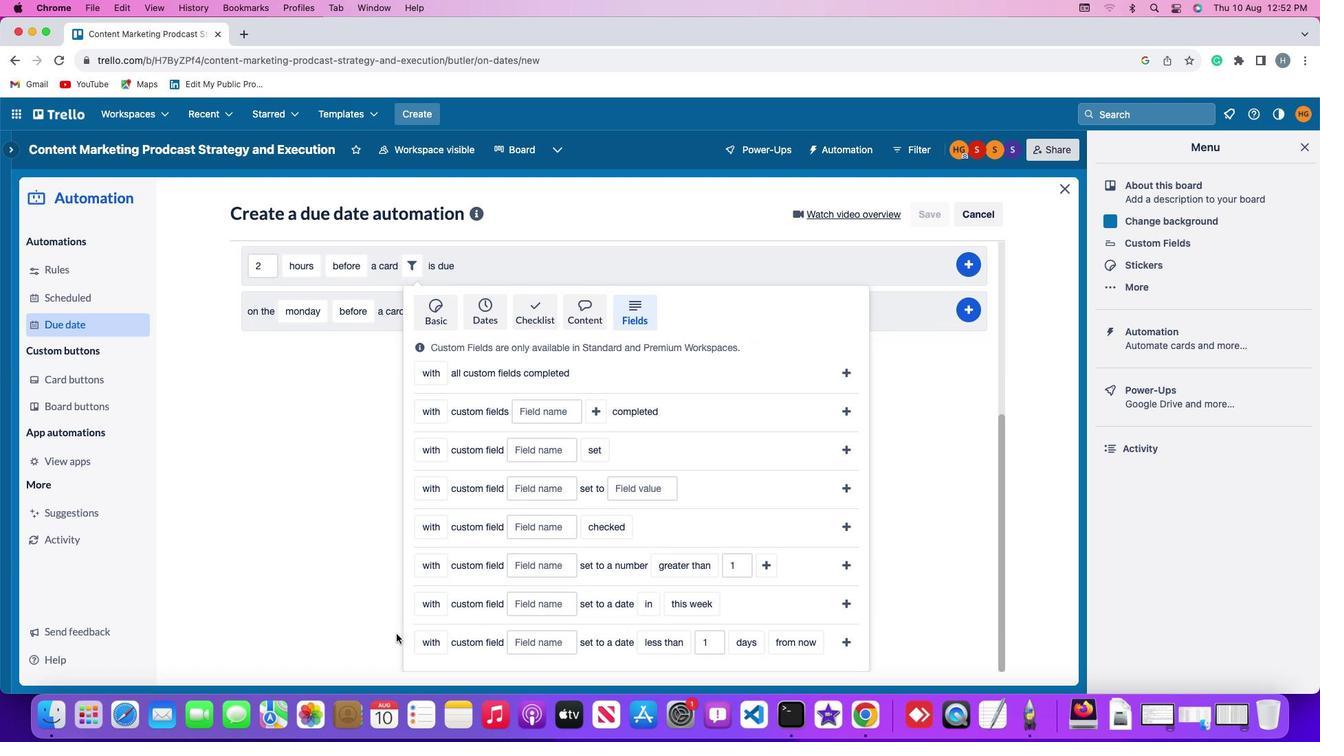 
Action: Mouse moved to (443, 563)
Screenshot: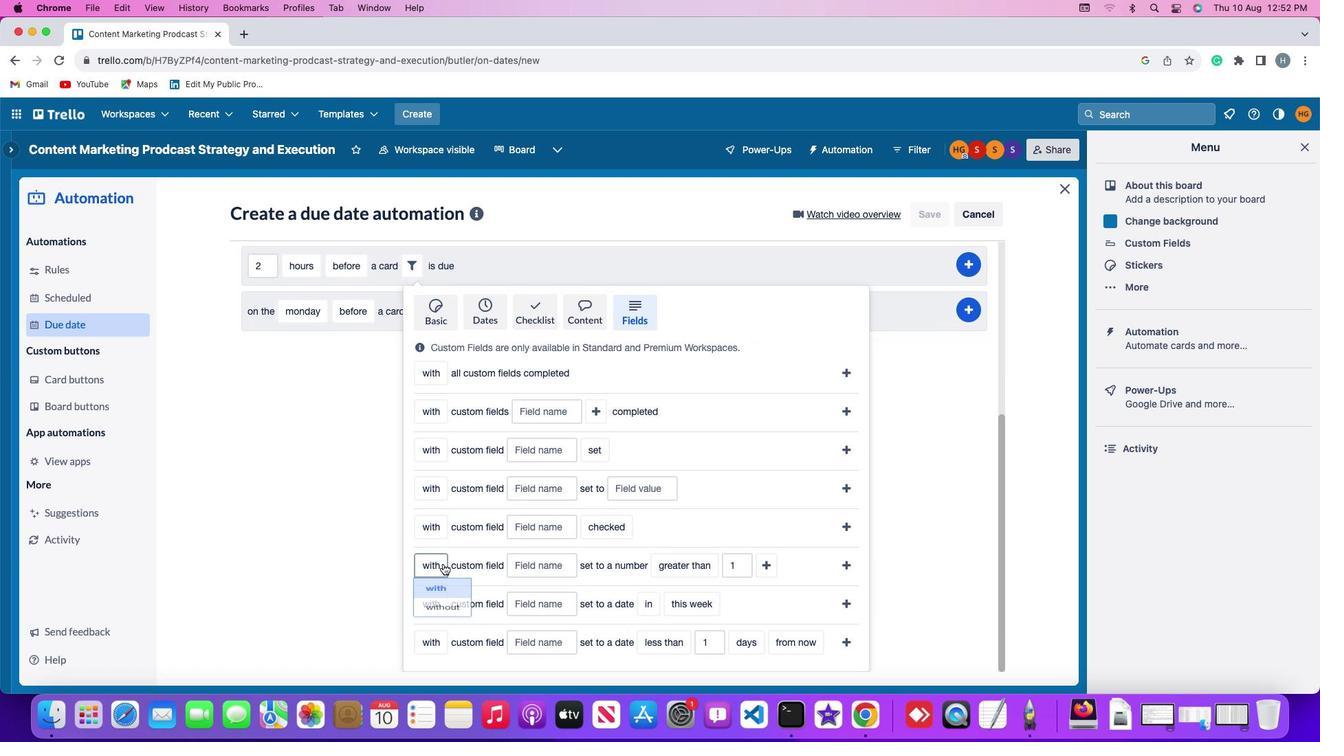 
Action: Mouse pressed left at (443, 563)
Screenshot: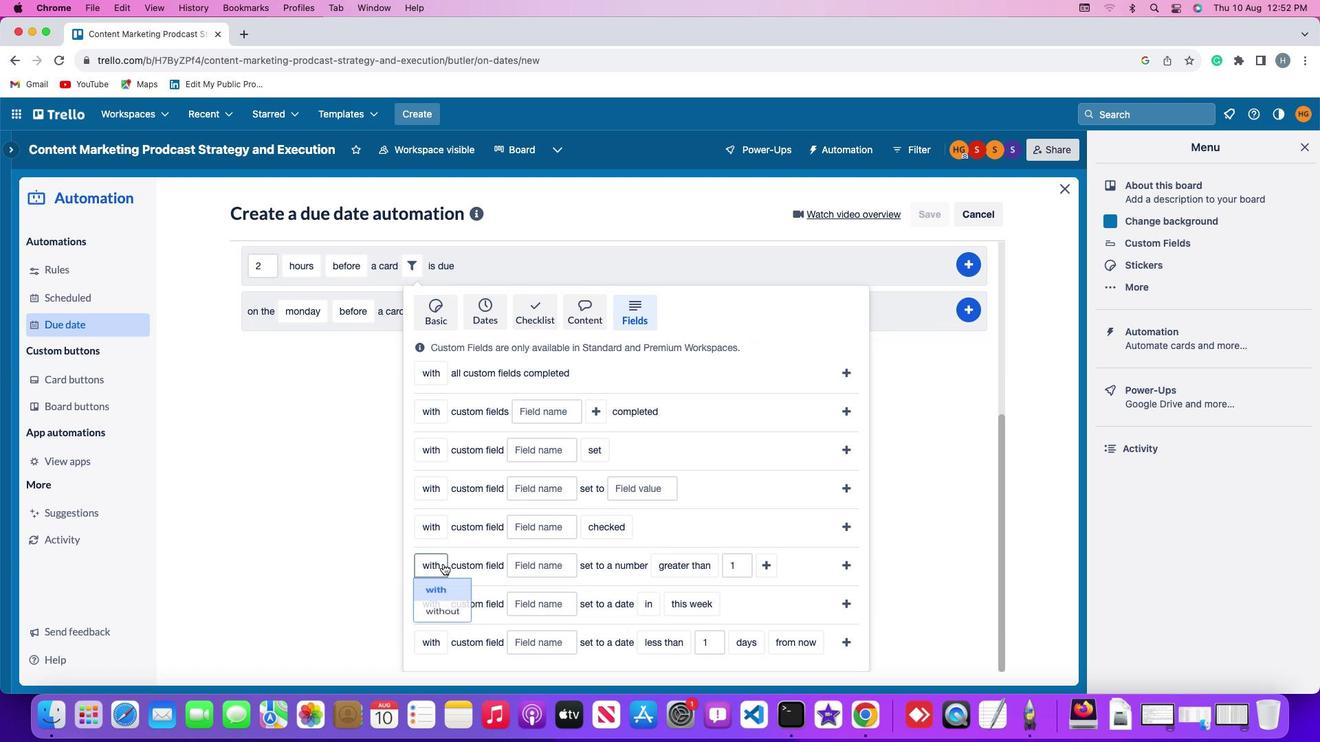 
Action: Mouse moved to (439, 614)
Screenshot: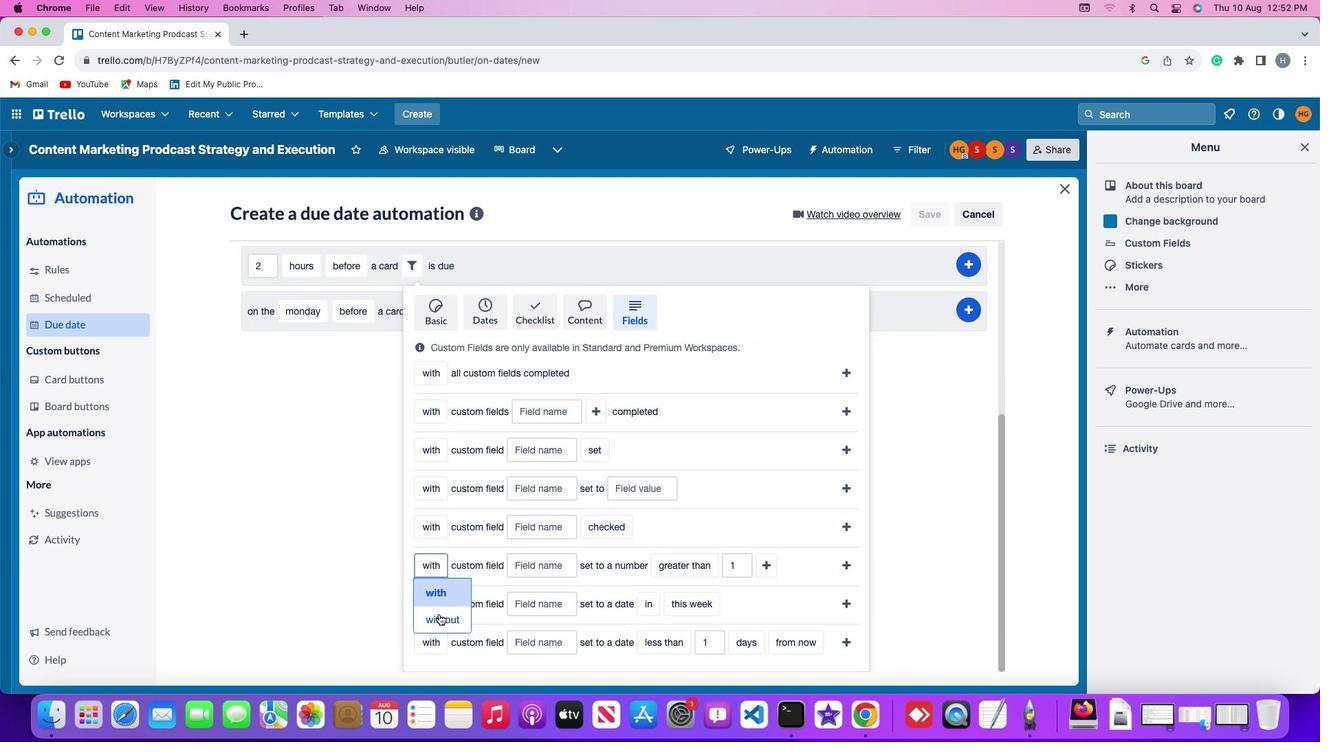 
Action: Mouse pressed left at (439, 614)
Screenshot: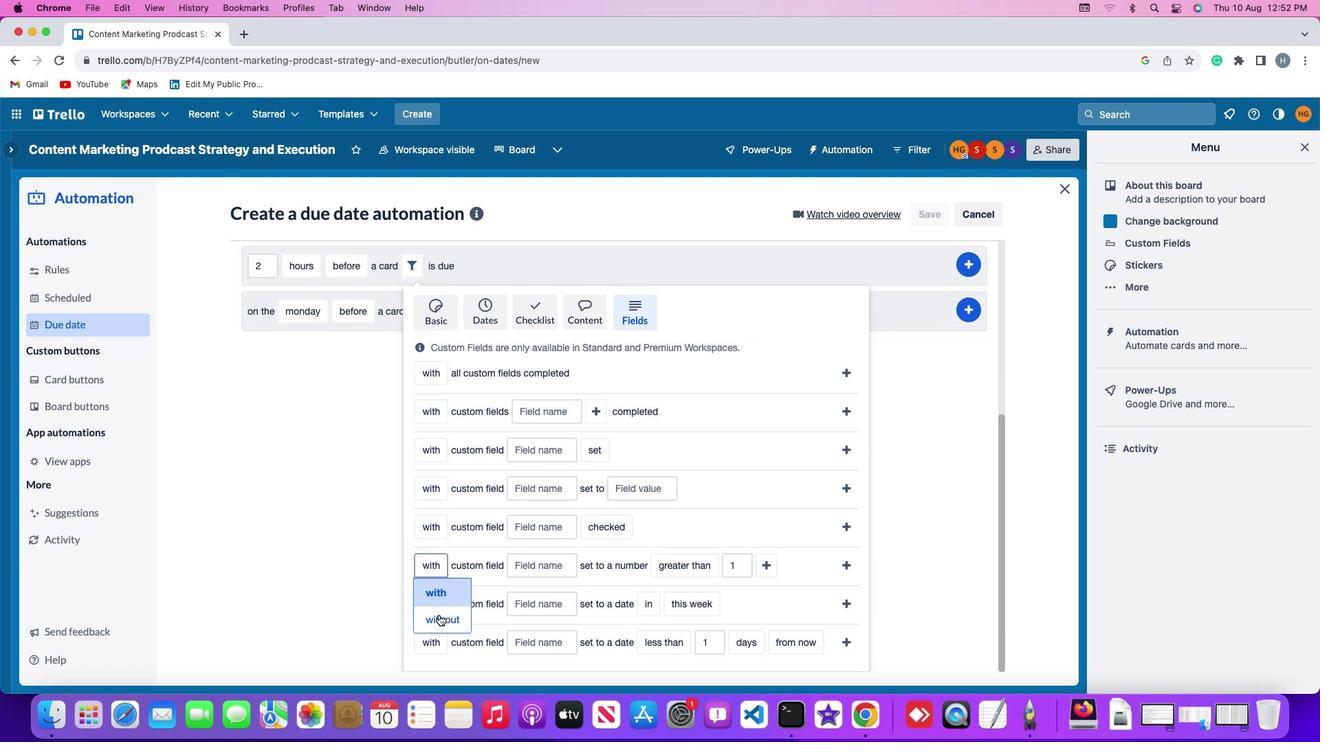 
Action: Mouse moved to (546, 562)
Screenshot: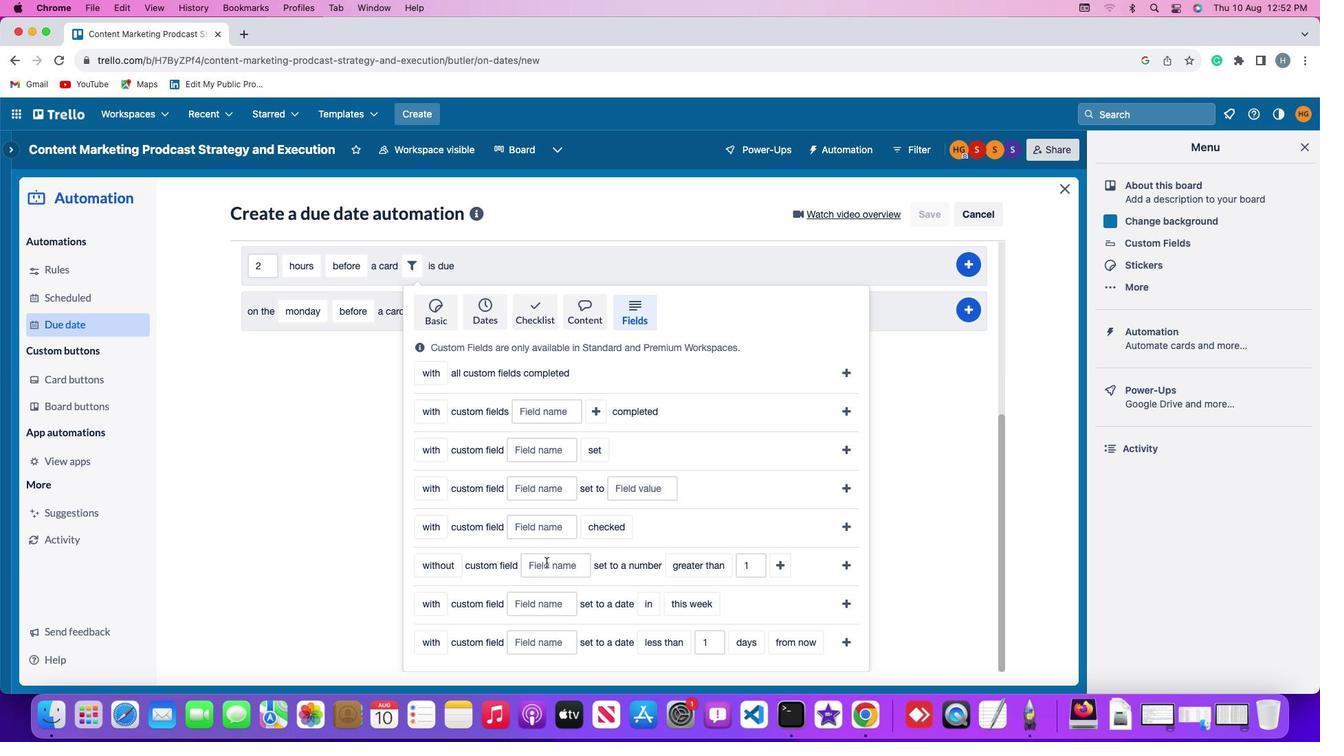 
Action: Mouse pressed left at (546, 562)
Screenshot: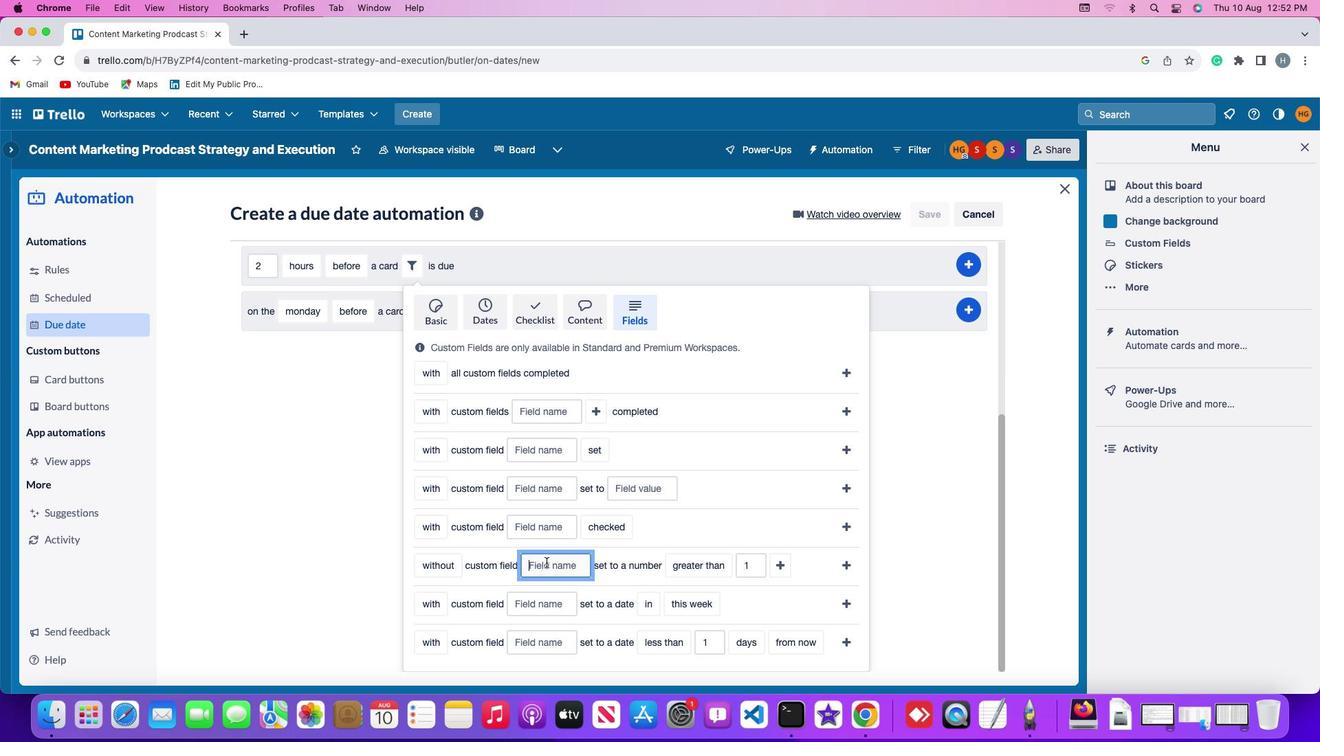 
Action: Mouse moved to (546, 561)
Screenshot: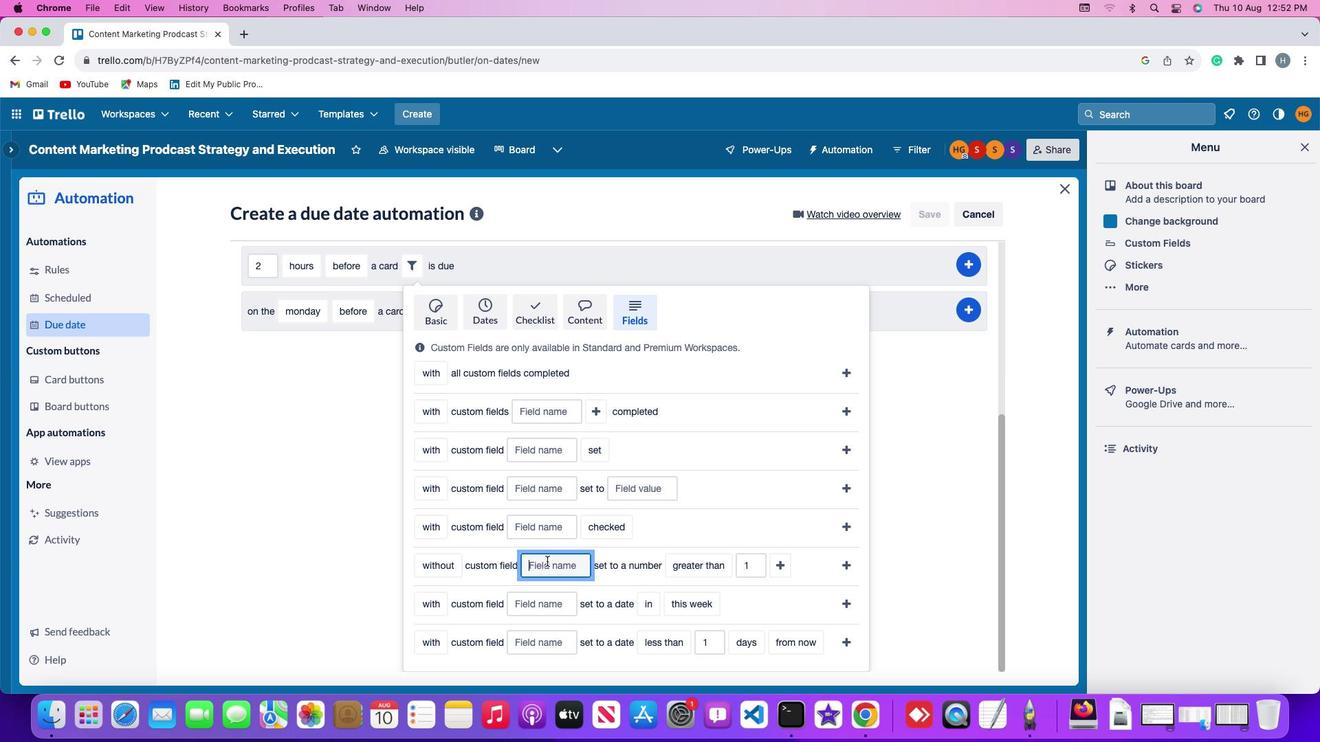 
Action: Key pressed Key.shift'R''e''s''u''m''e'
Screenshot: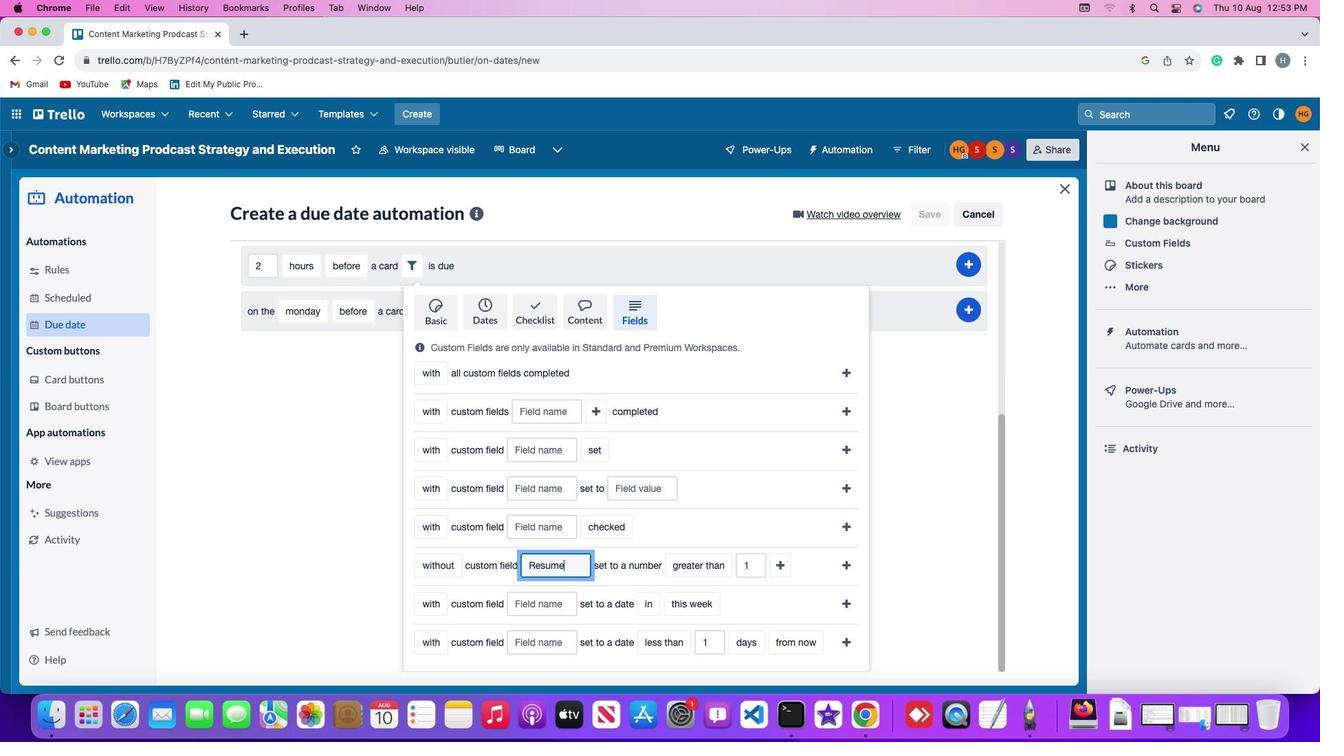 
Action: Mouse moved to (684, 568)
Screenshot: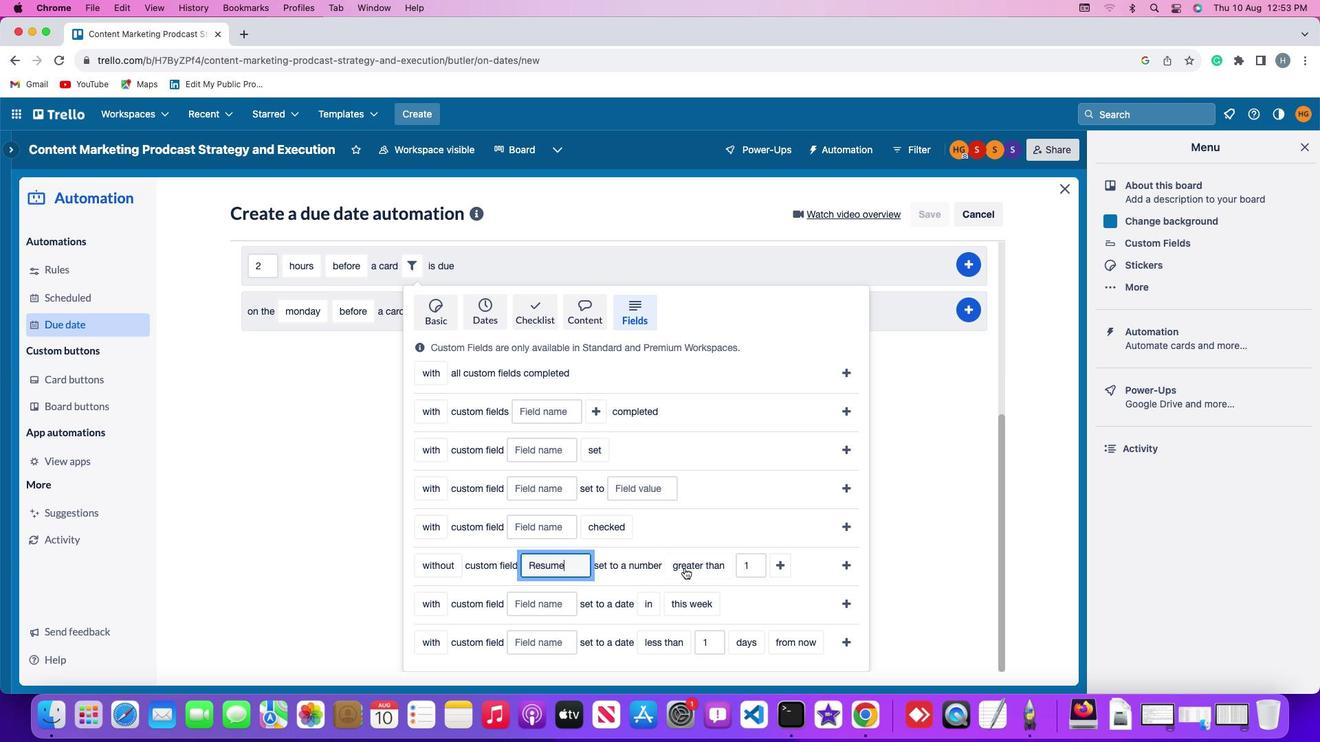 
Action: Mouse pressed left at (684, 568)
Screenshot: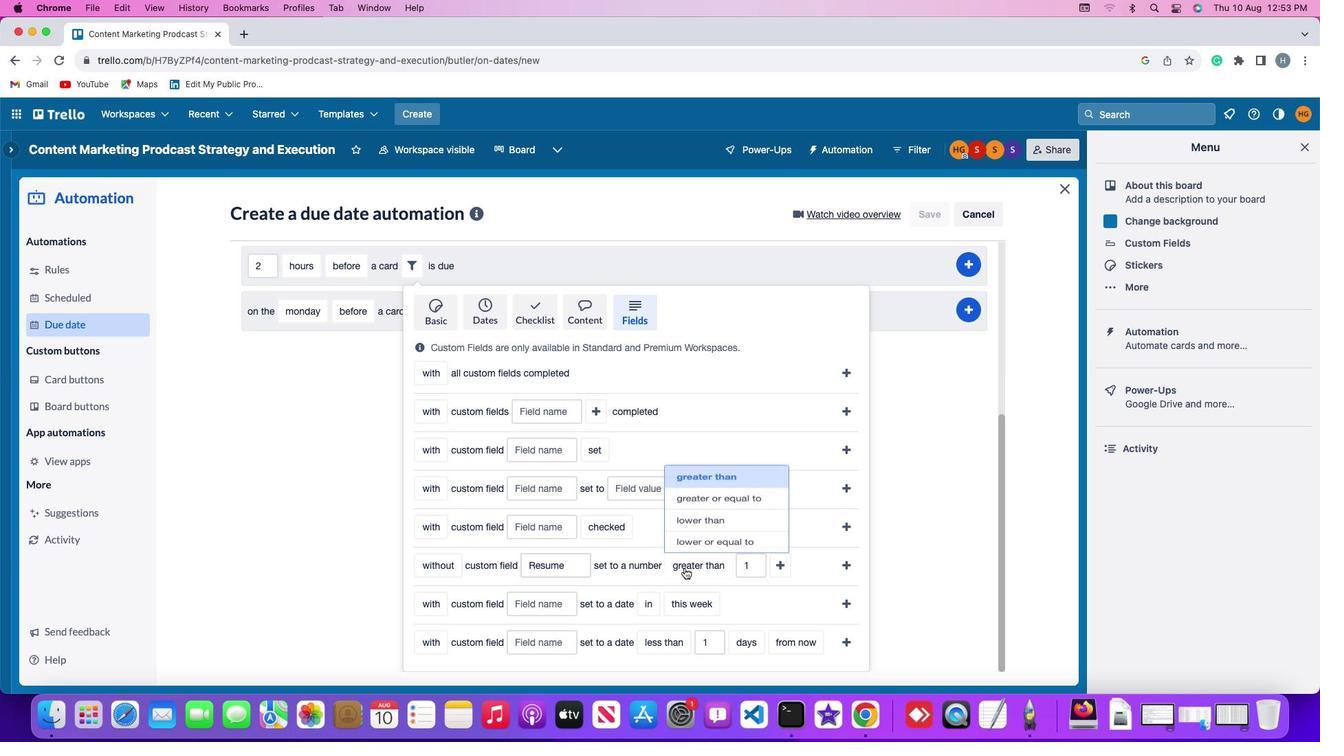 
Action: Mouse moved to (707, 481)
Screenshot: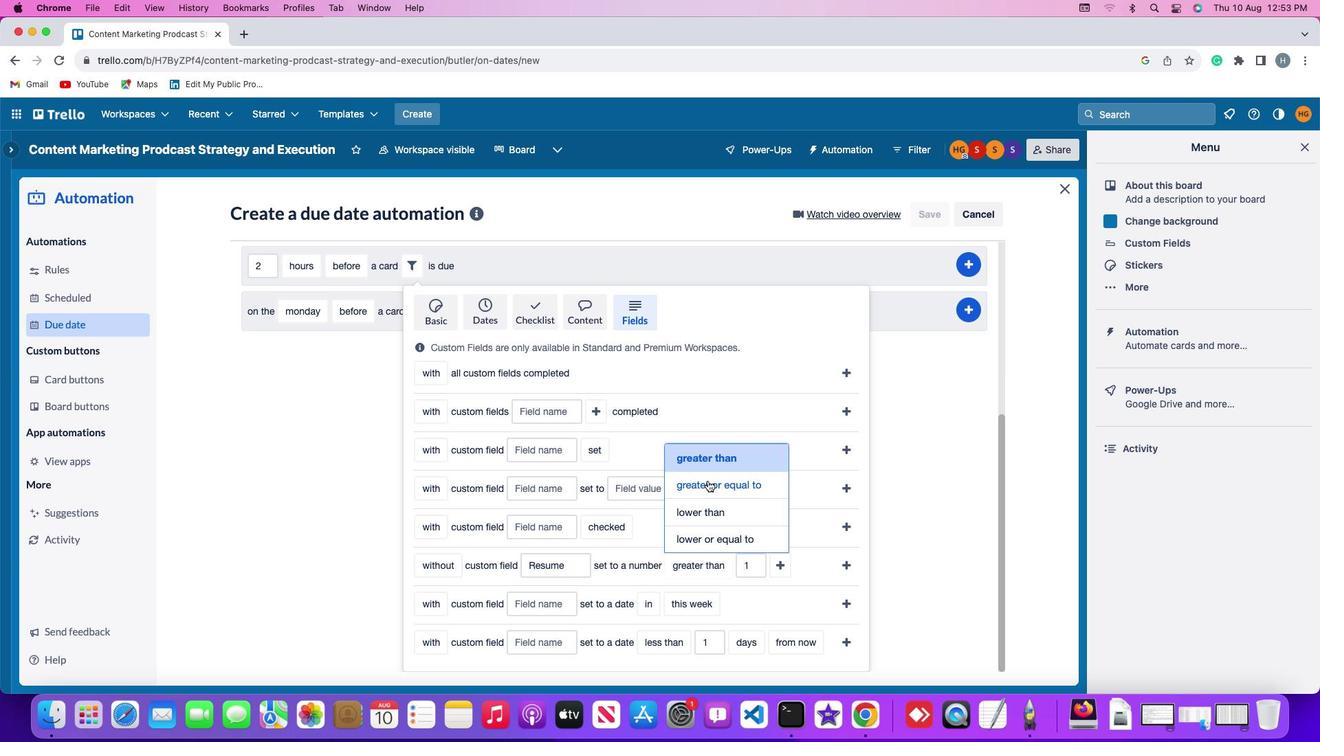 
Action: Mouse pressed left at (707, 481)
Screenshot: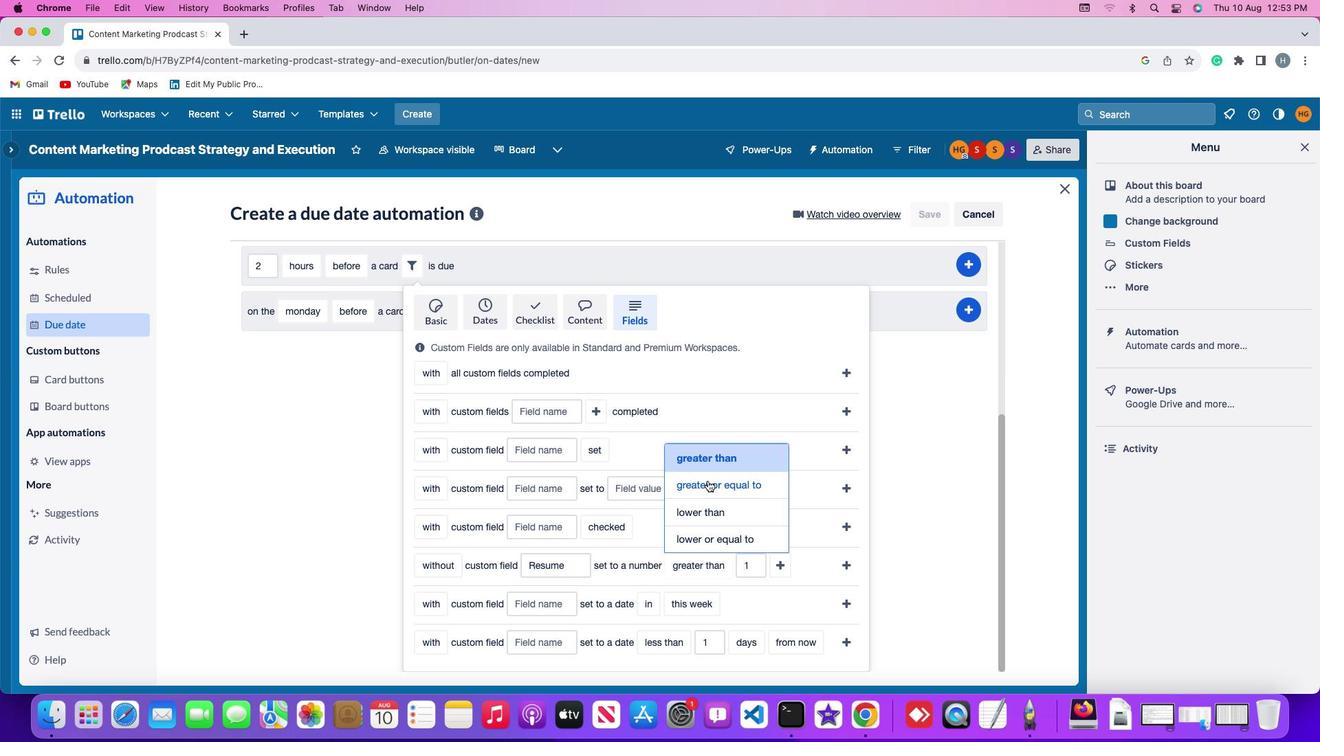 
Action: Mouse moved to (777, 563)
Screenshot: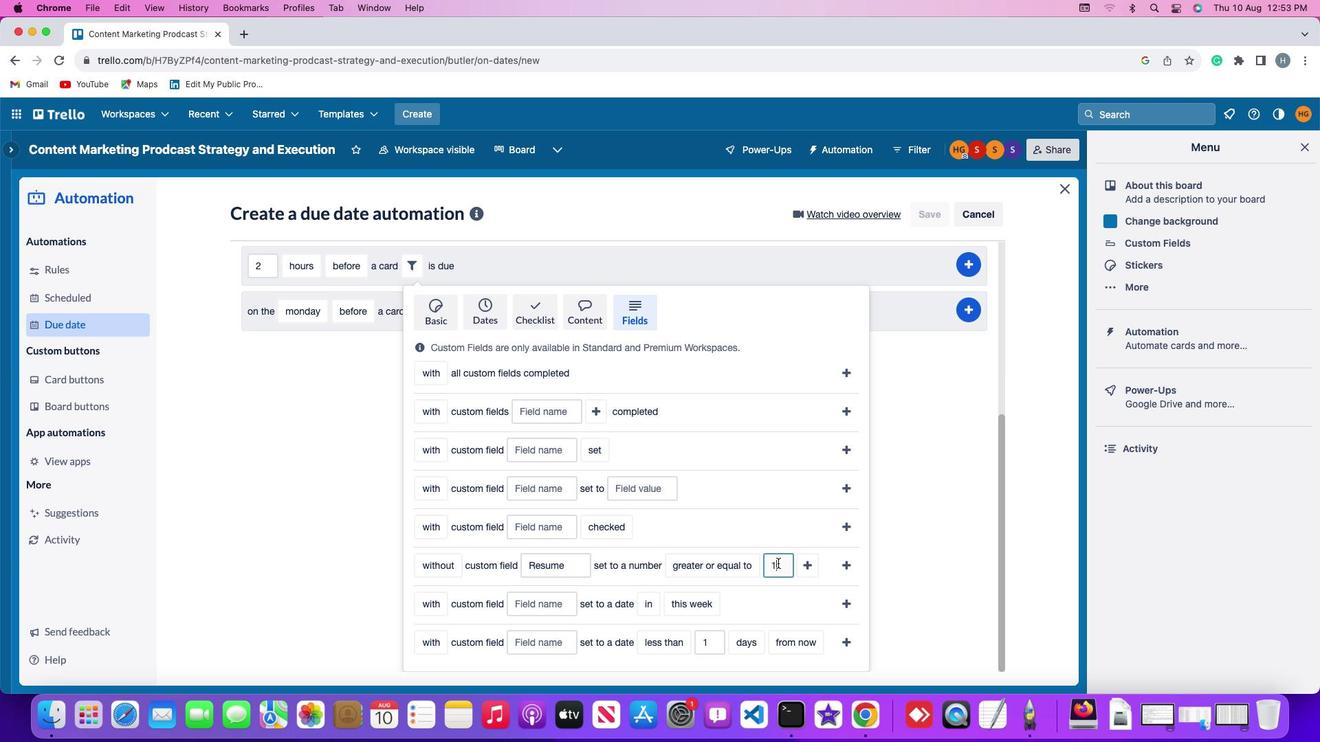 
Action: Mouse pressed left at (777, 563)
Screenshot: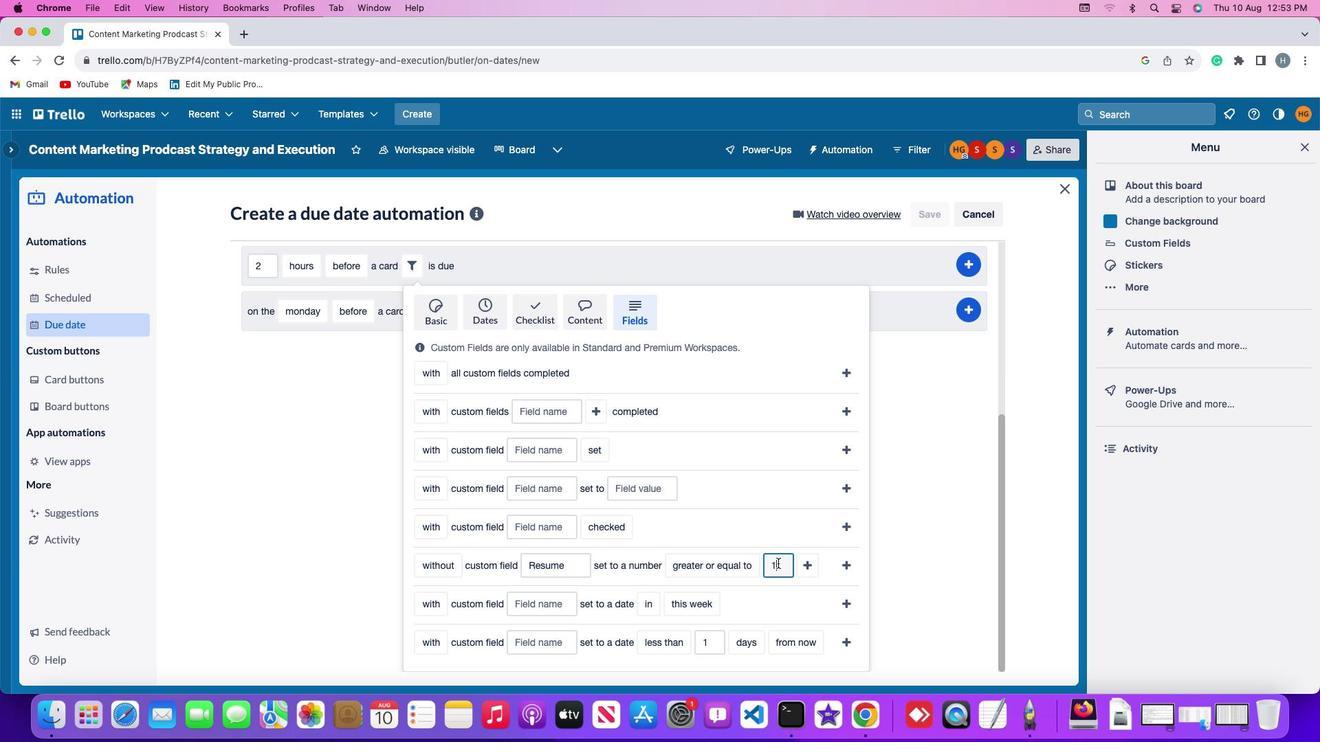 
Action: Mouse moved to (777, 563)
Screenshot: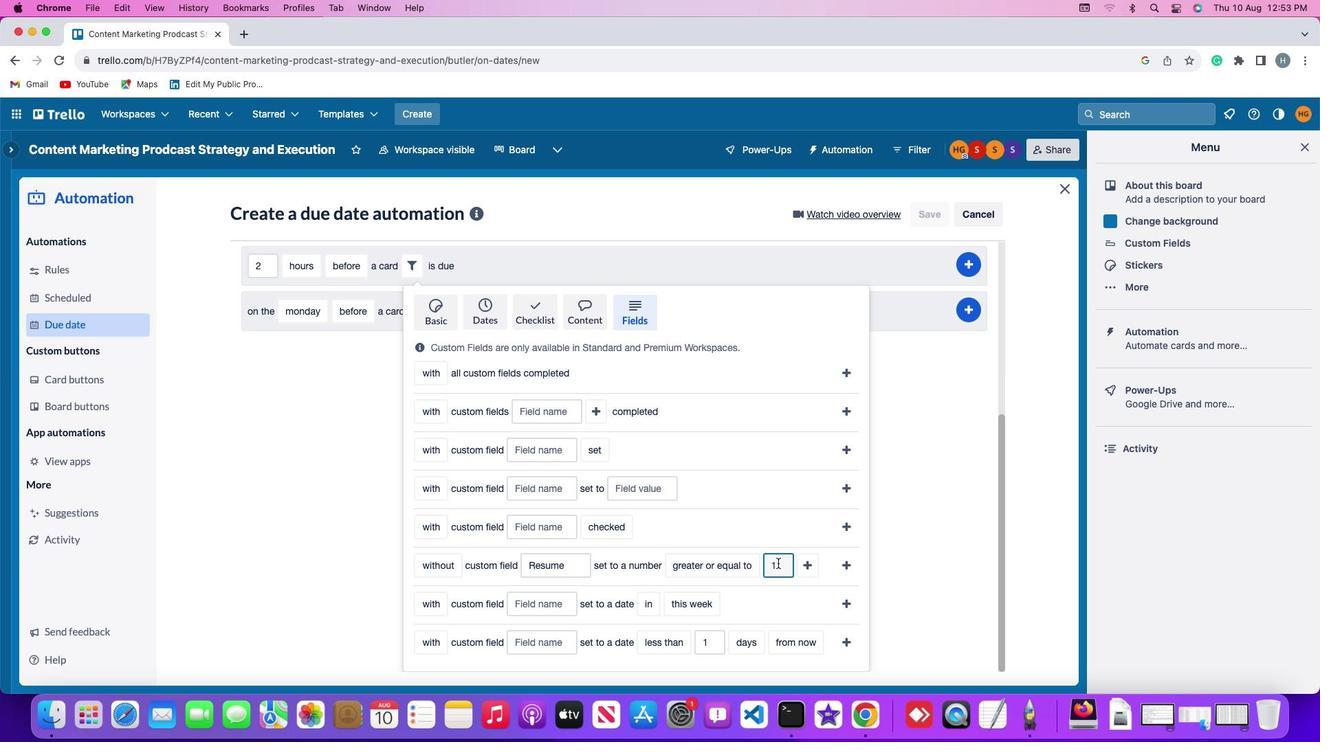 
Action: Key pressed Key.backspace'1'
Screenshot: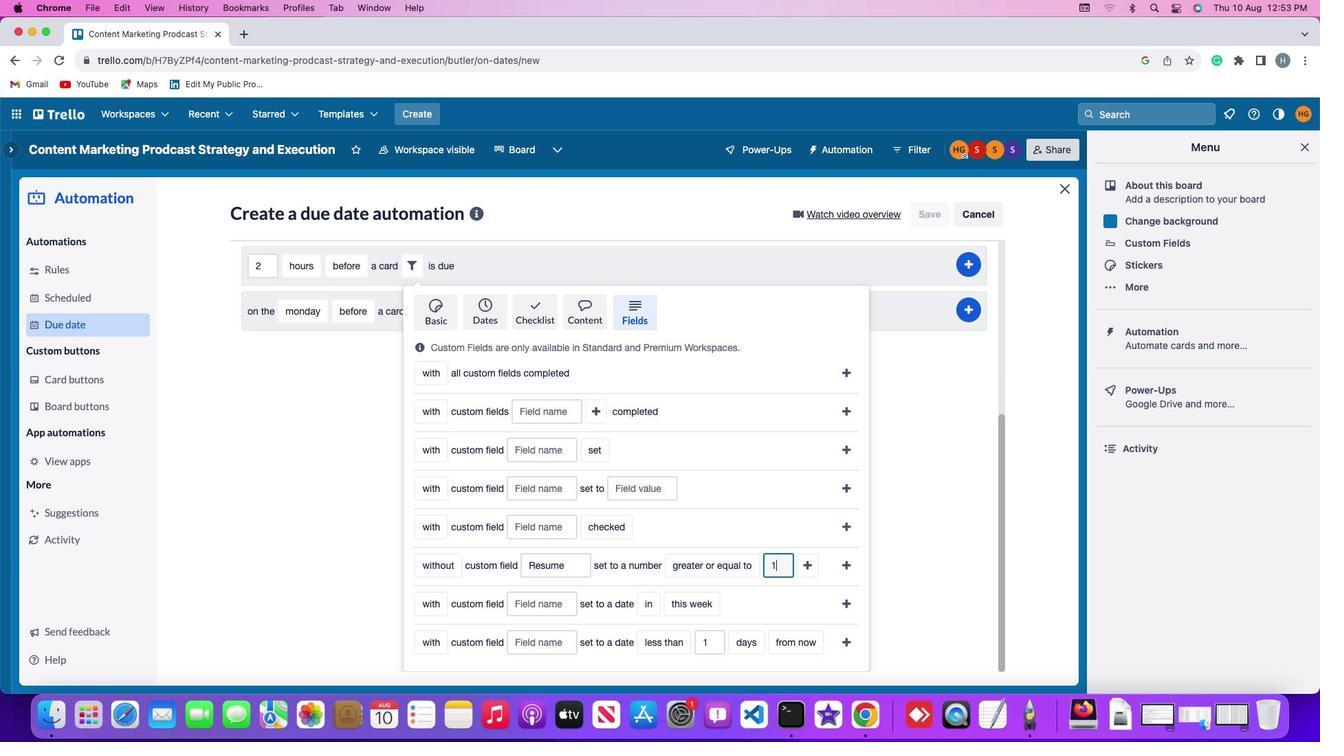 
Action: Mouse moved to (800, 564)
Screenshot: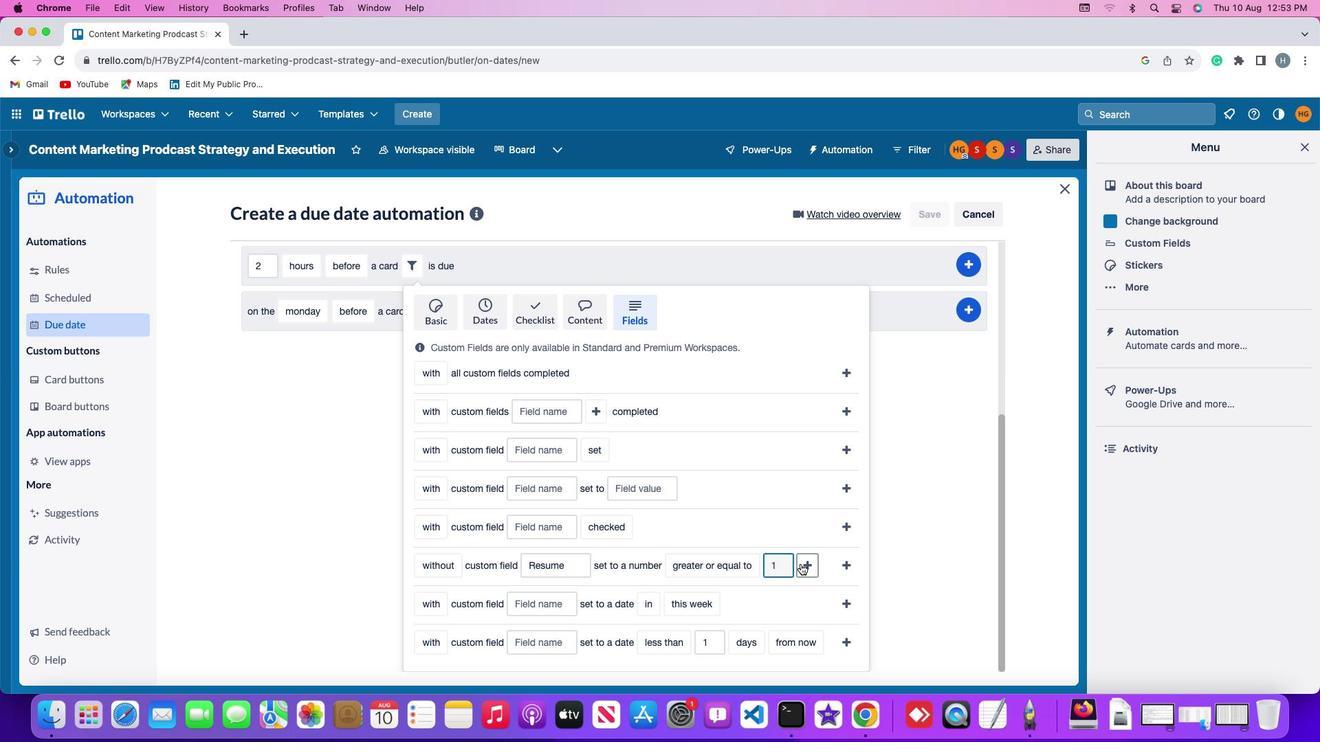
Action: Mouse pressed left at (800, 564)
Screenshot: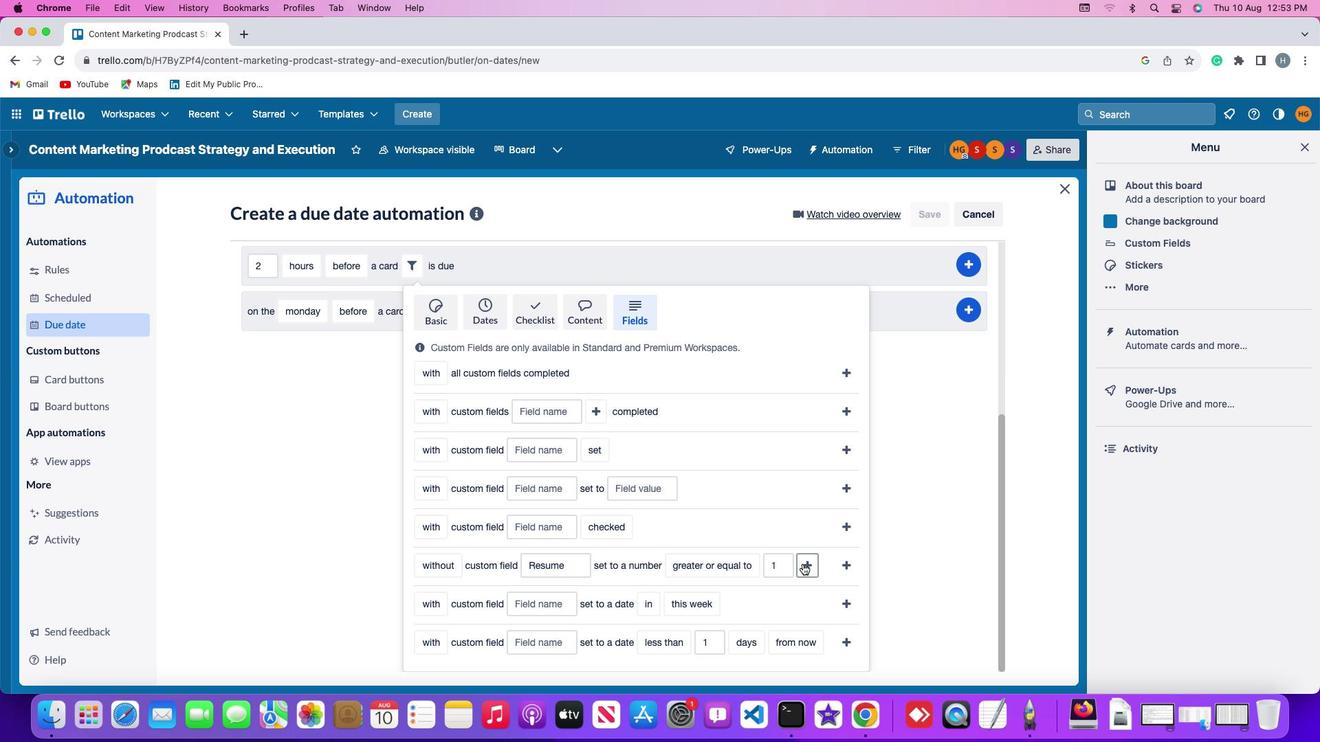 
Action: Mouse moved to (867, 572)
Screenshot: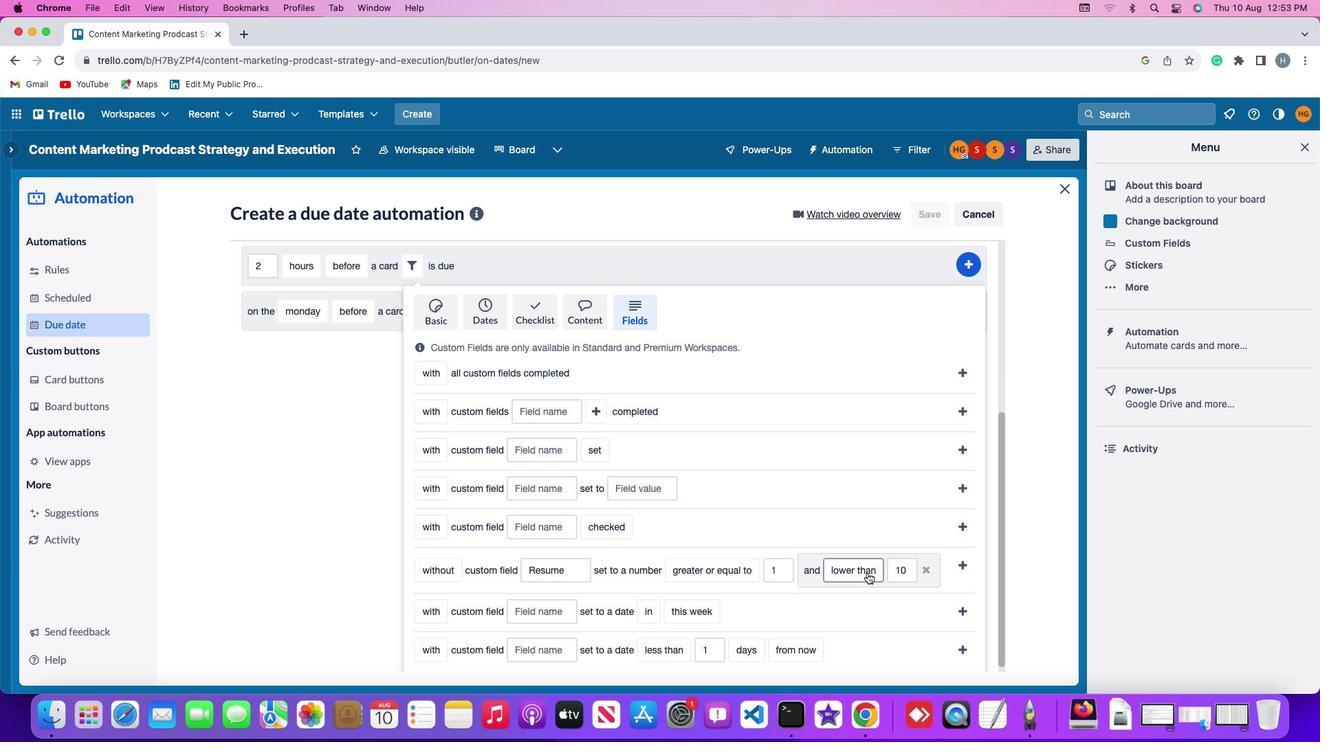 
Action: Mouse pressed left at (867, 572)
Screenshot: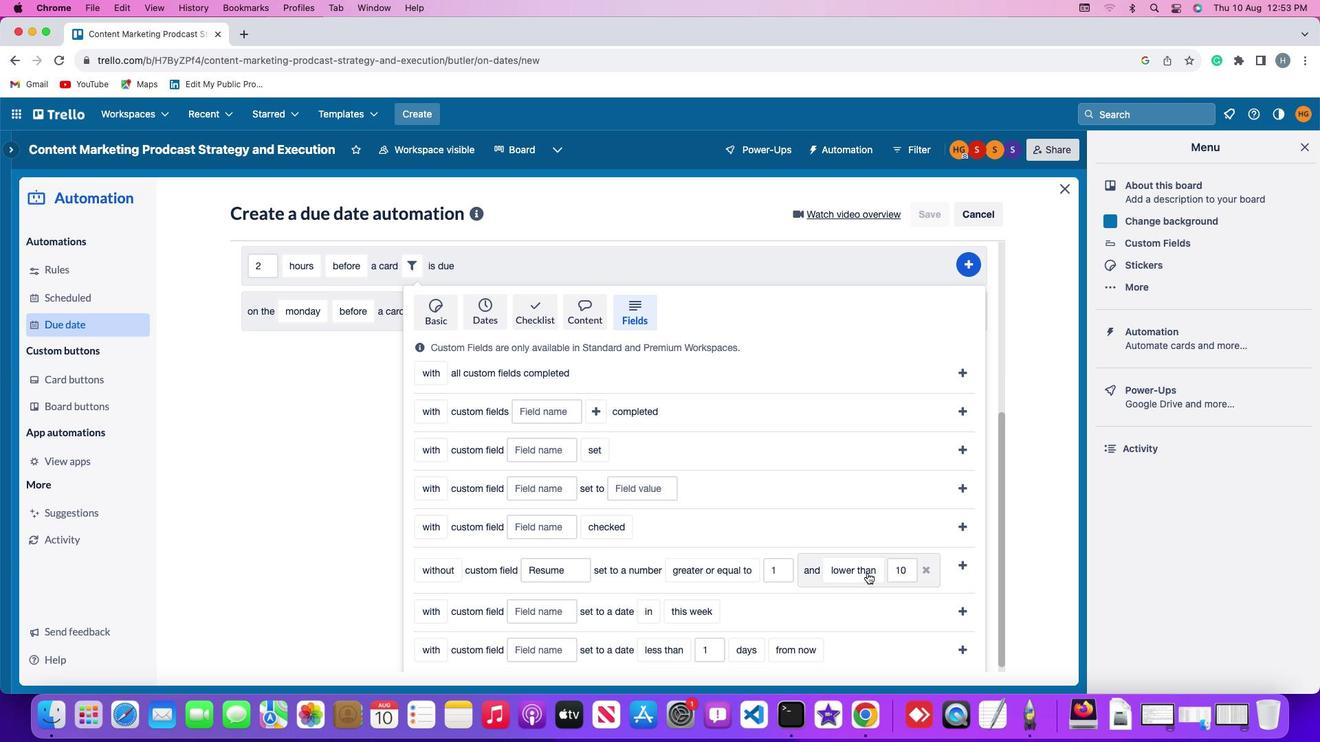 
Action: Mouse moved to (874, 465)
Screenshot: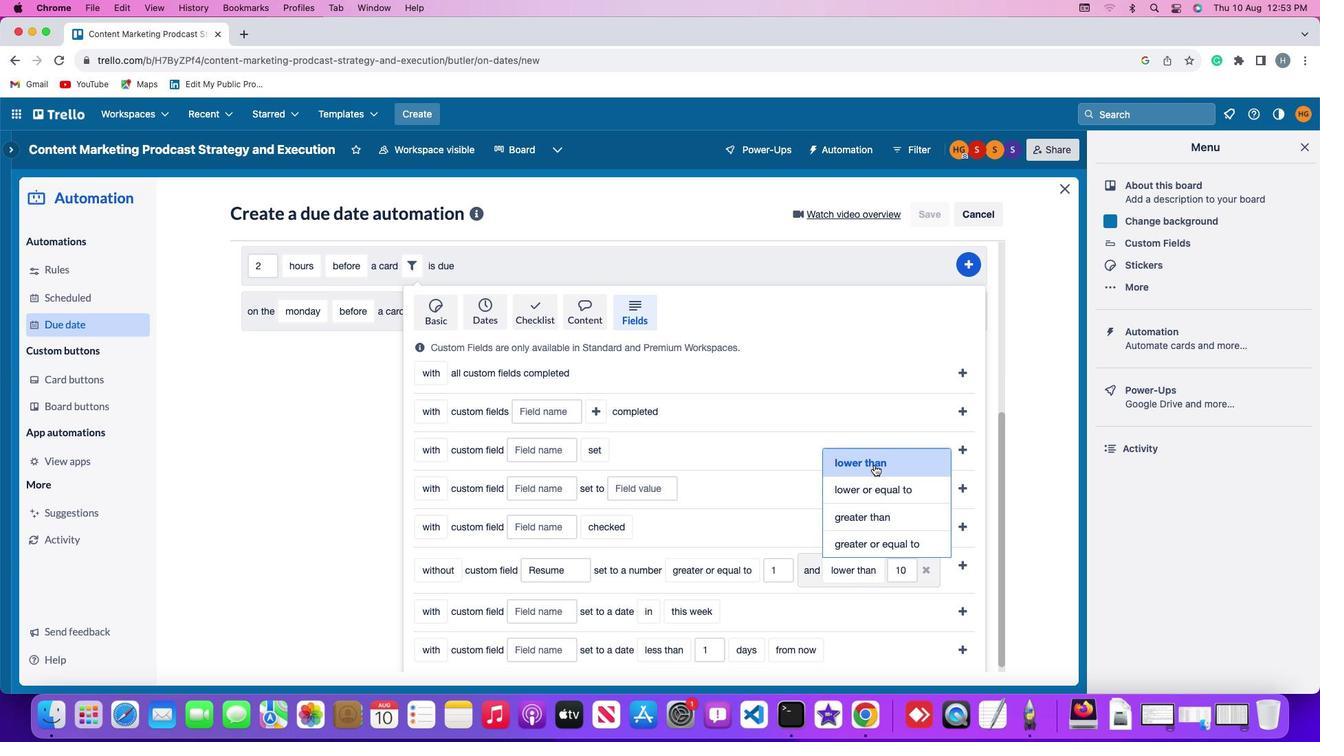 
Action: Mouse pressed left at (874, 465)
Screenshot: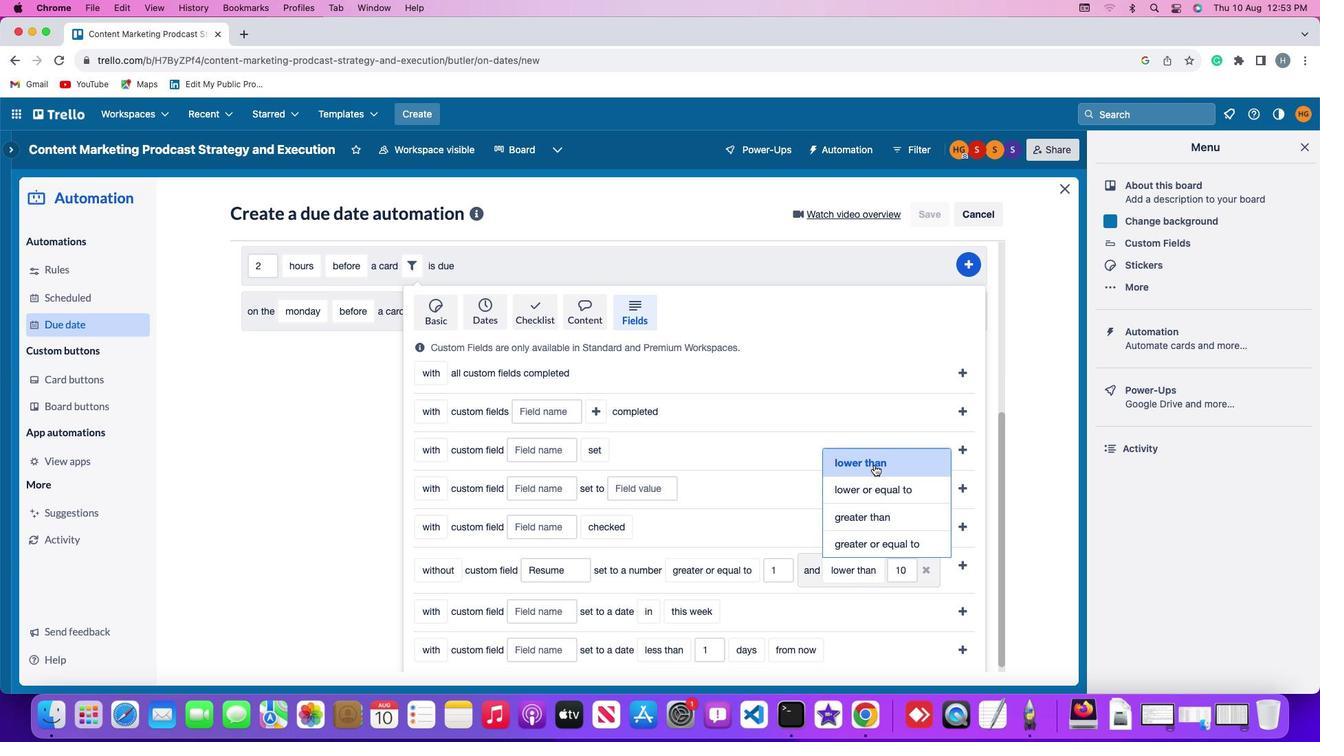 
Action: Mouse moved to (909, 571)
Screenshot: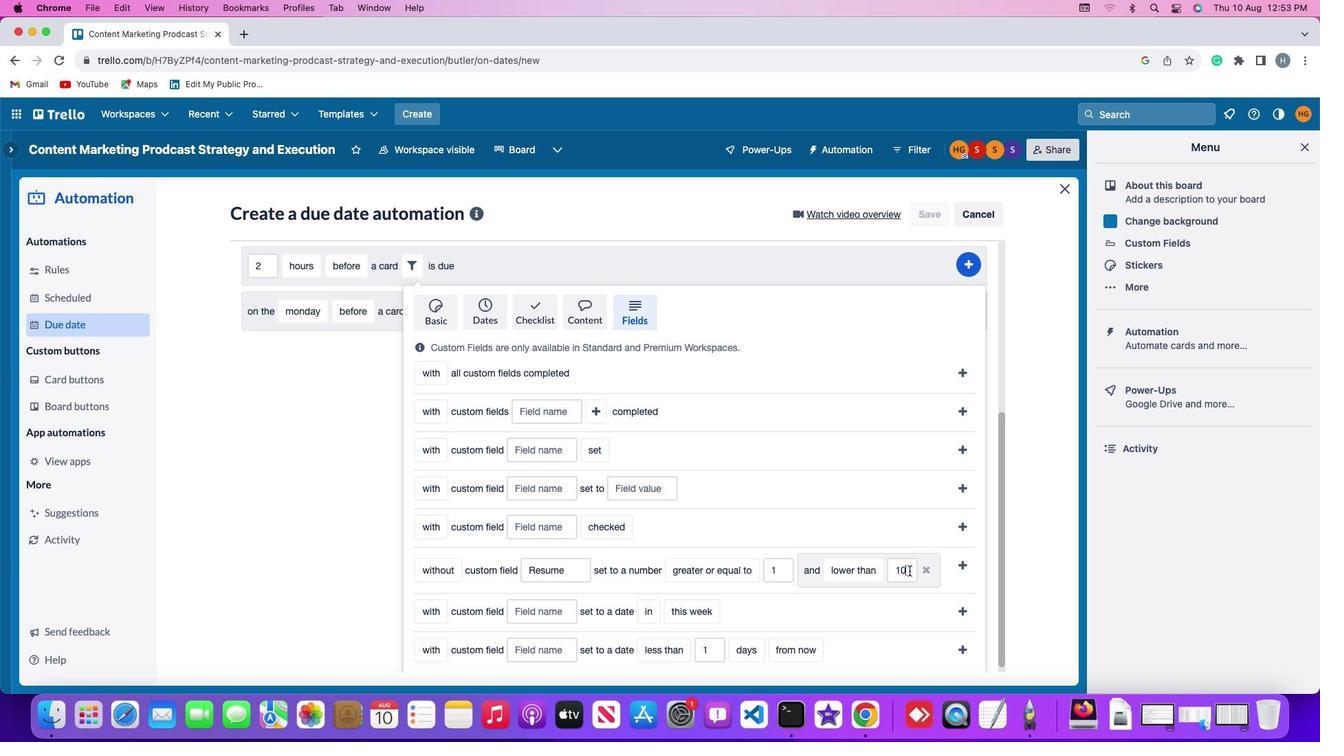 
Action: Mouse pressed left at (909, 571)
Screenshot: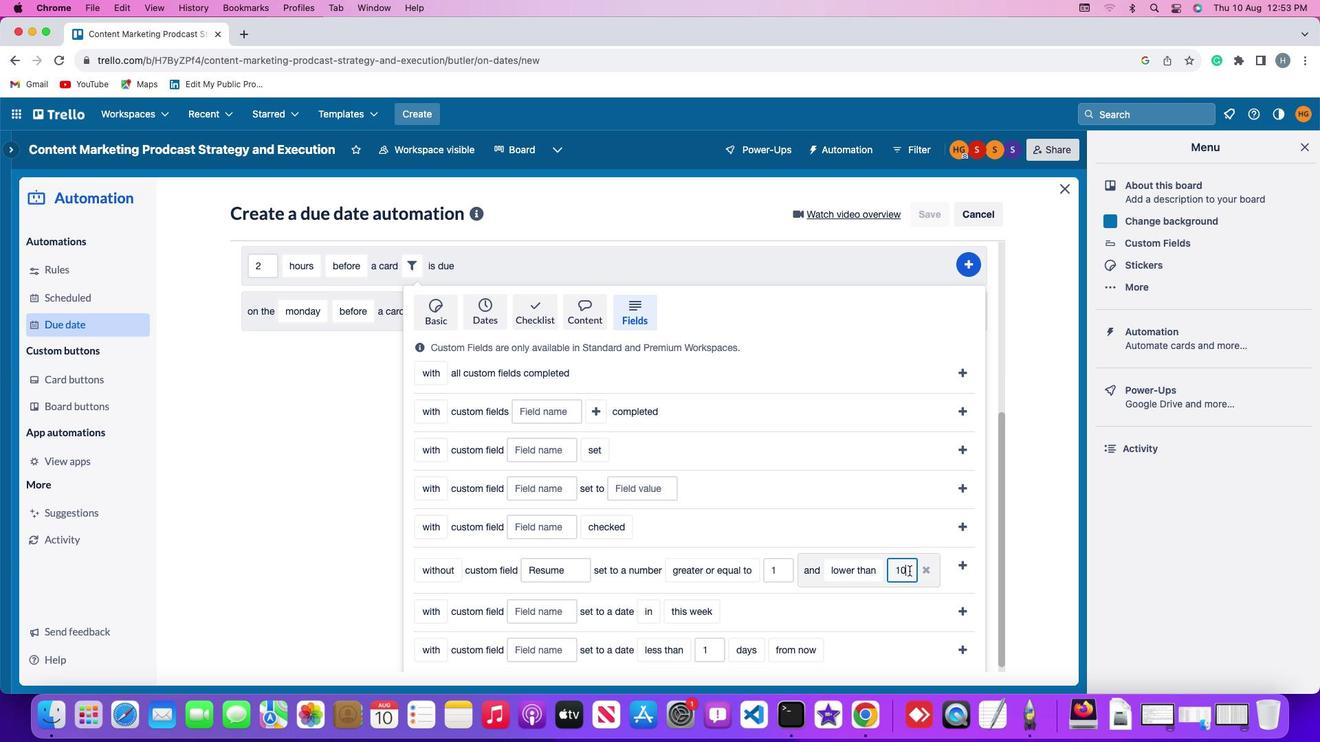 
Action: Mouse moved to (909, 570)
Screenshot: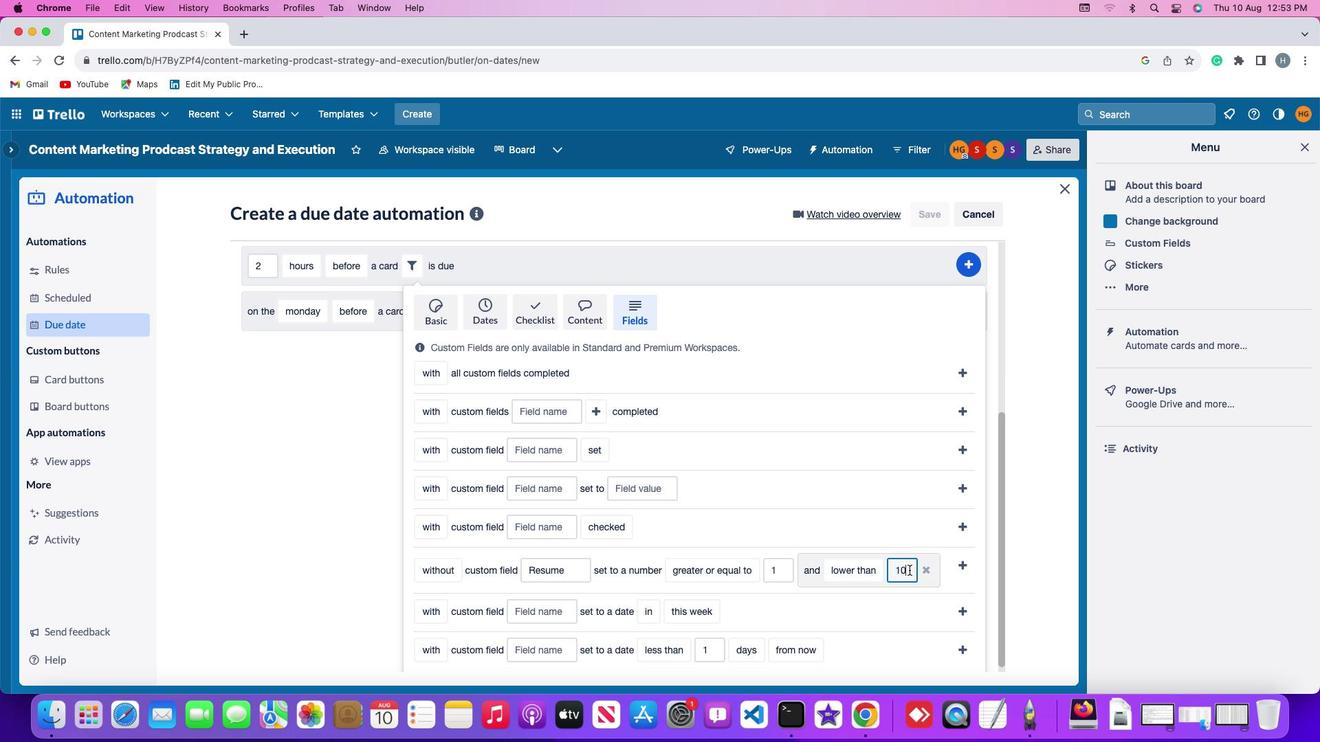 
Action: Key pressed Key.backspaceKey.backspace'1'
Screenshot: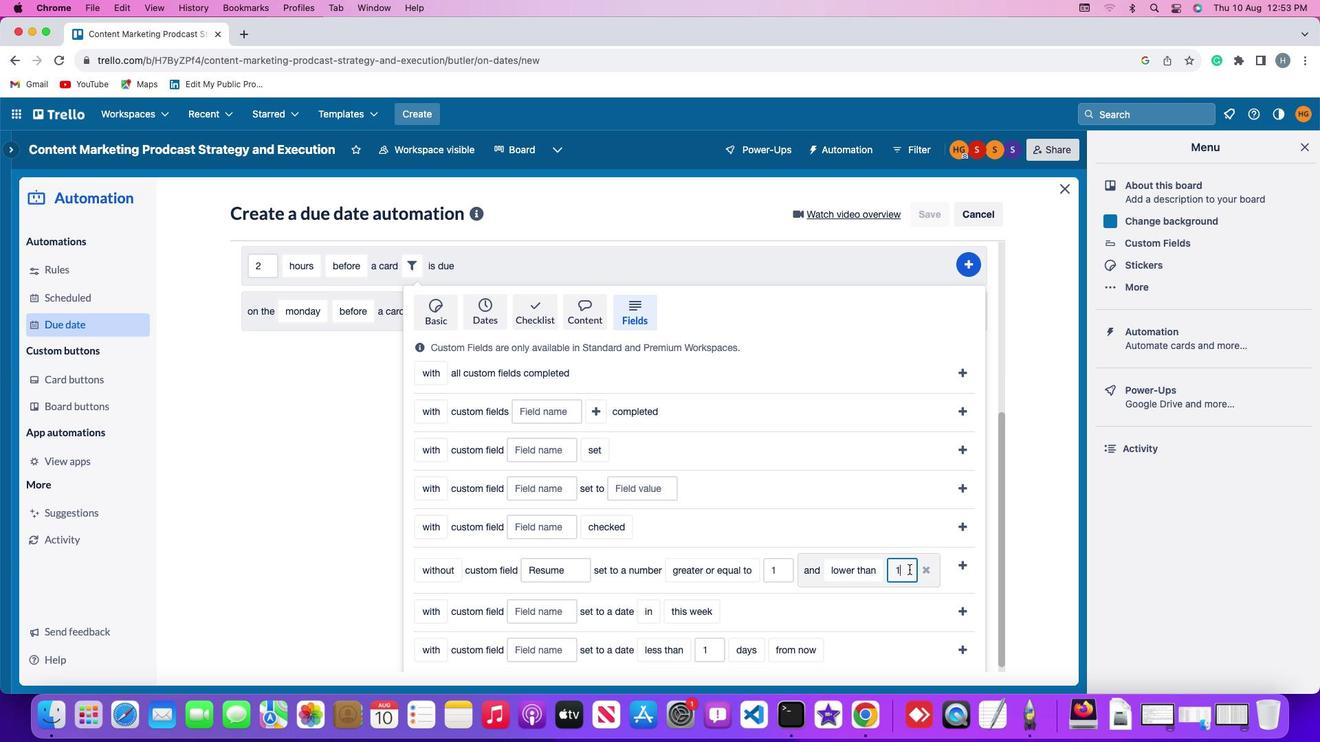 
Action: Mouse moved to (909, 570)
Screenshot: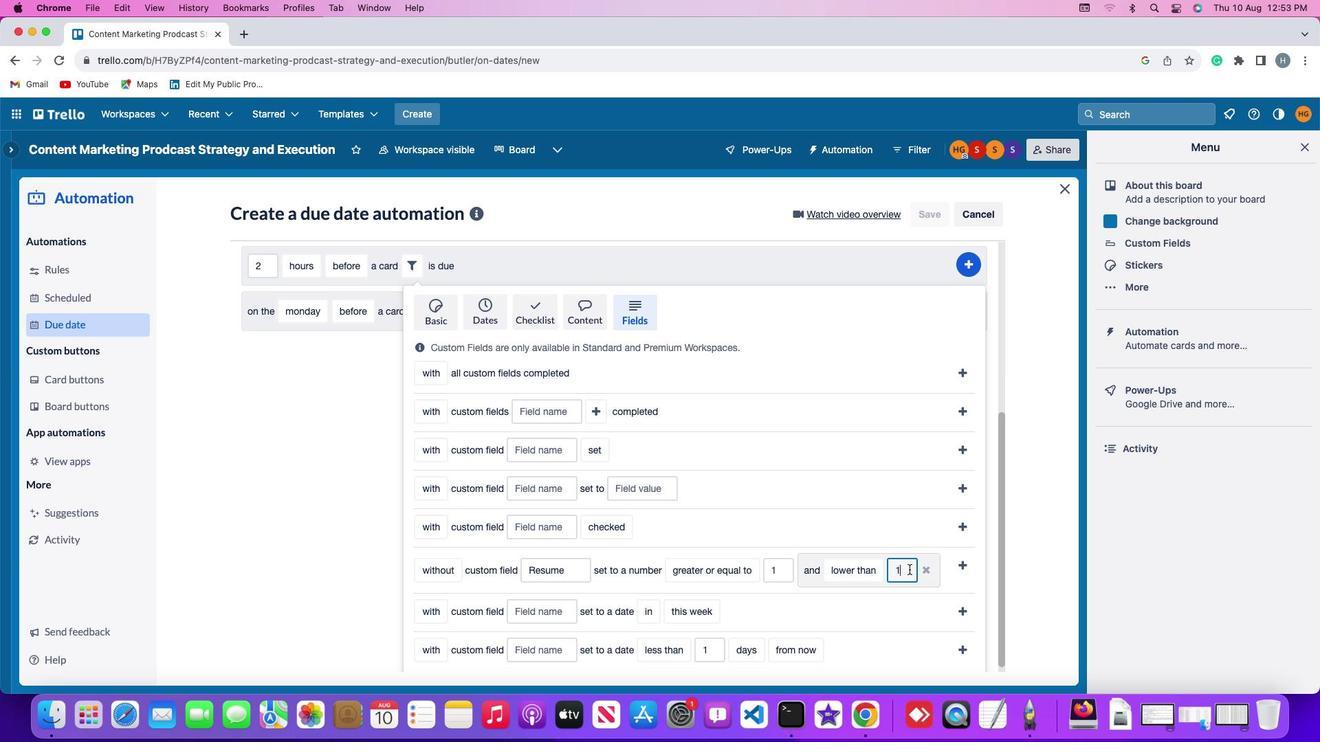 
Action: Key pressed '0'
Screenshot: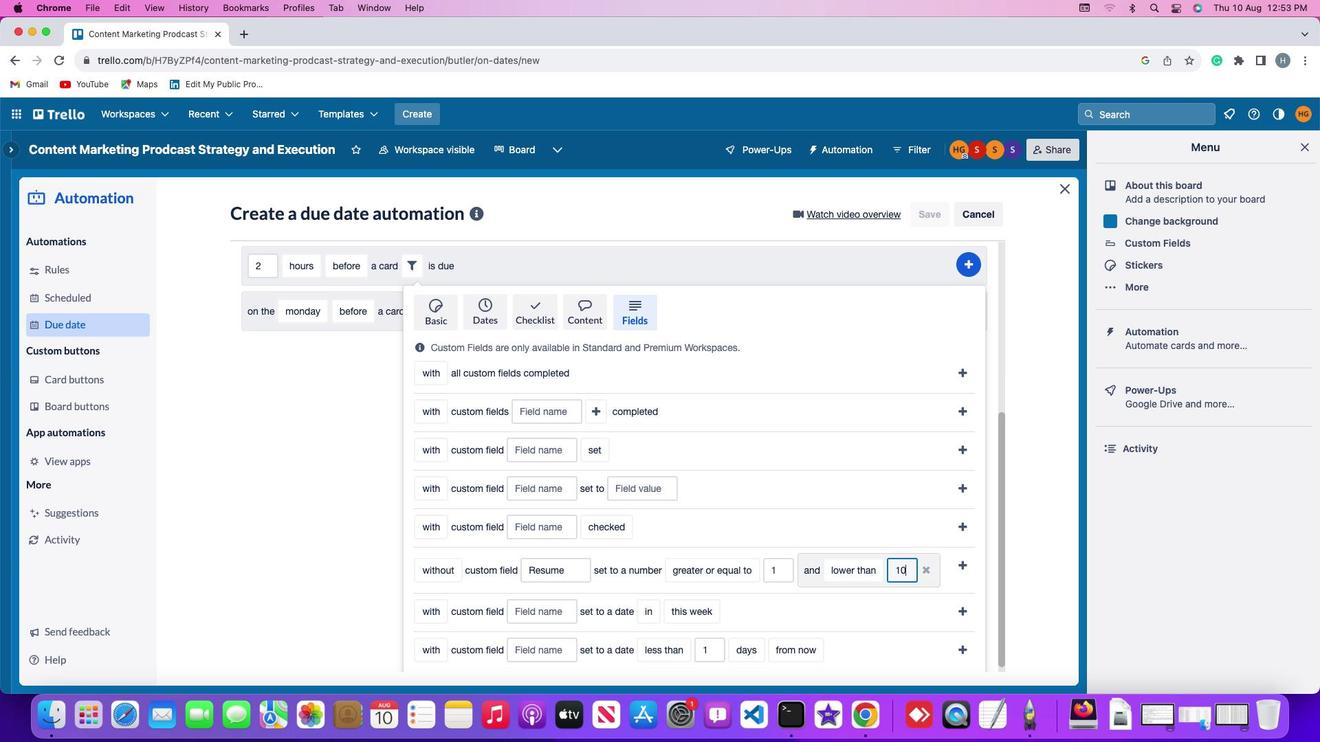 
Action: Mouse moved to (957, 563)
Screenshot: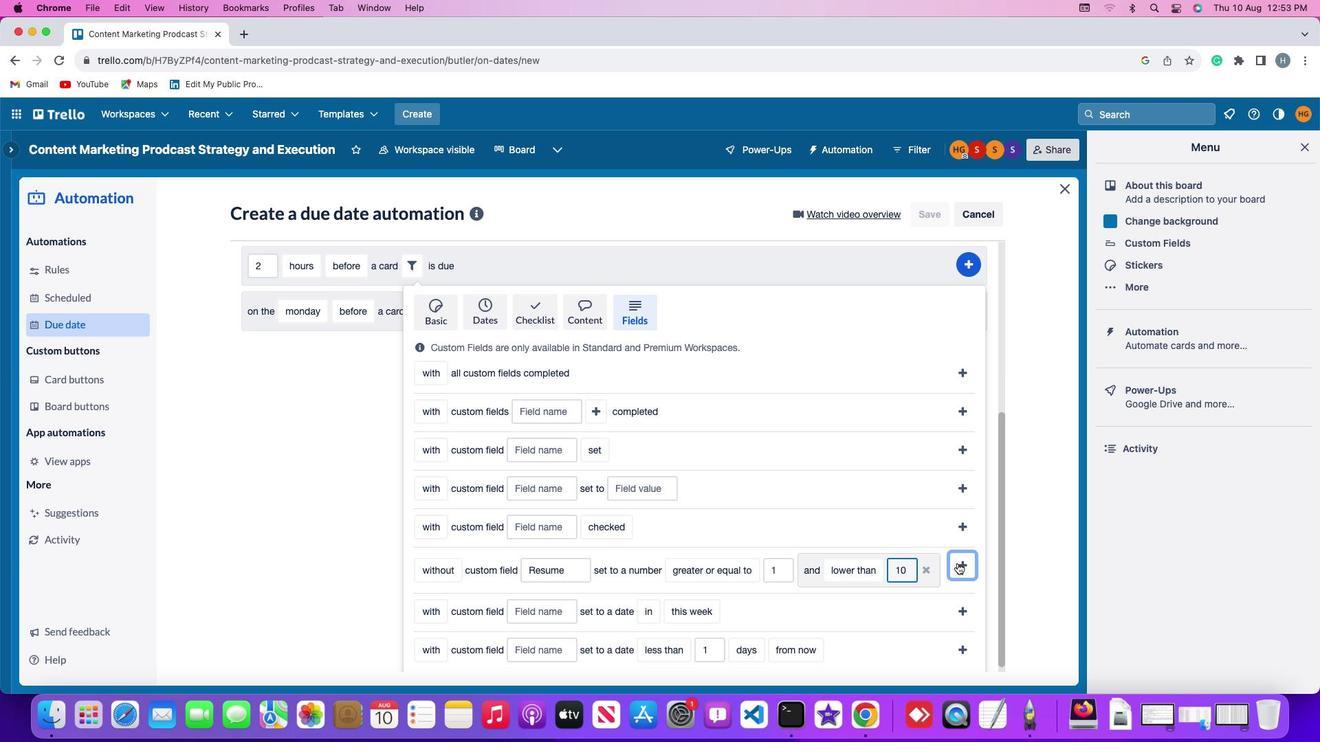 
Action: Mouse pressed left at (957, 563)
Screenshot: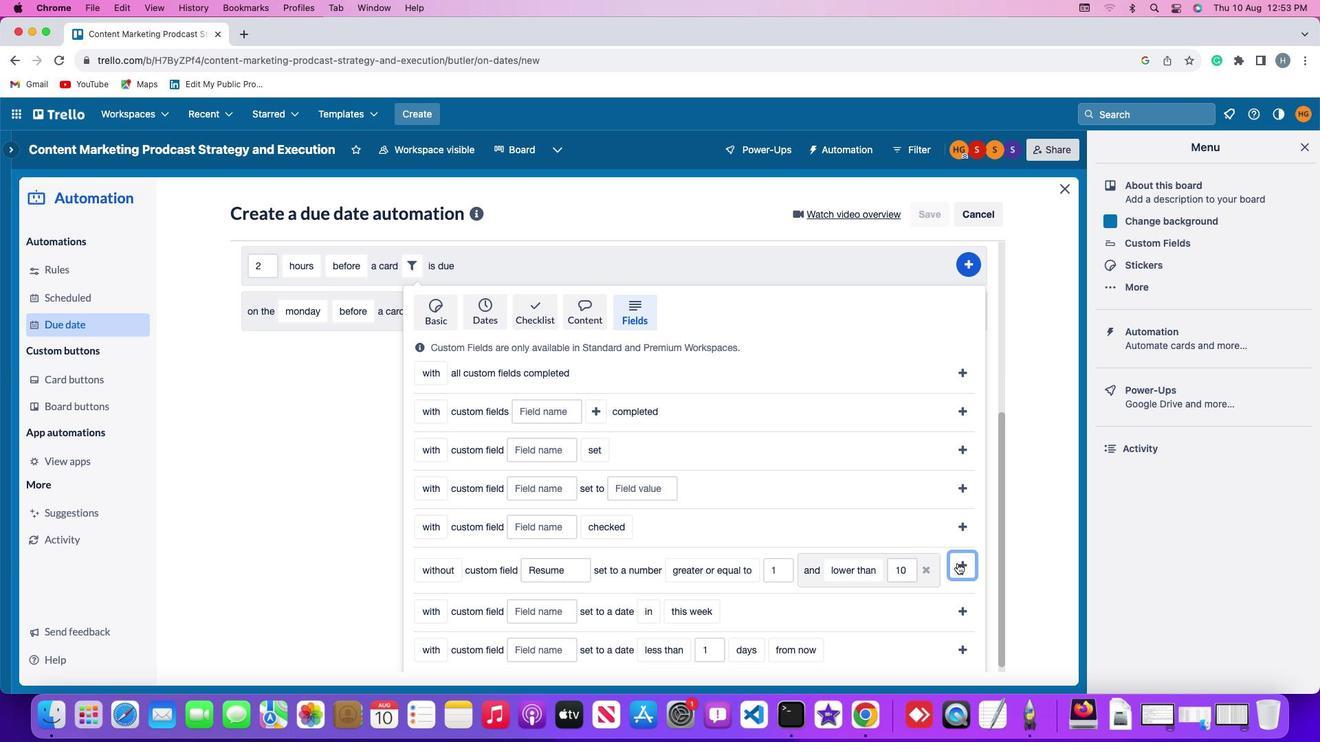
Action: Mouse moved to (974, 547)
Screenshot: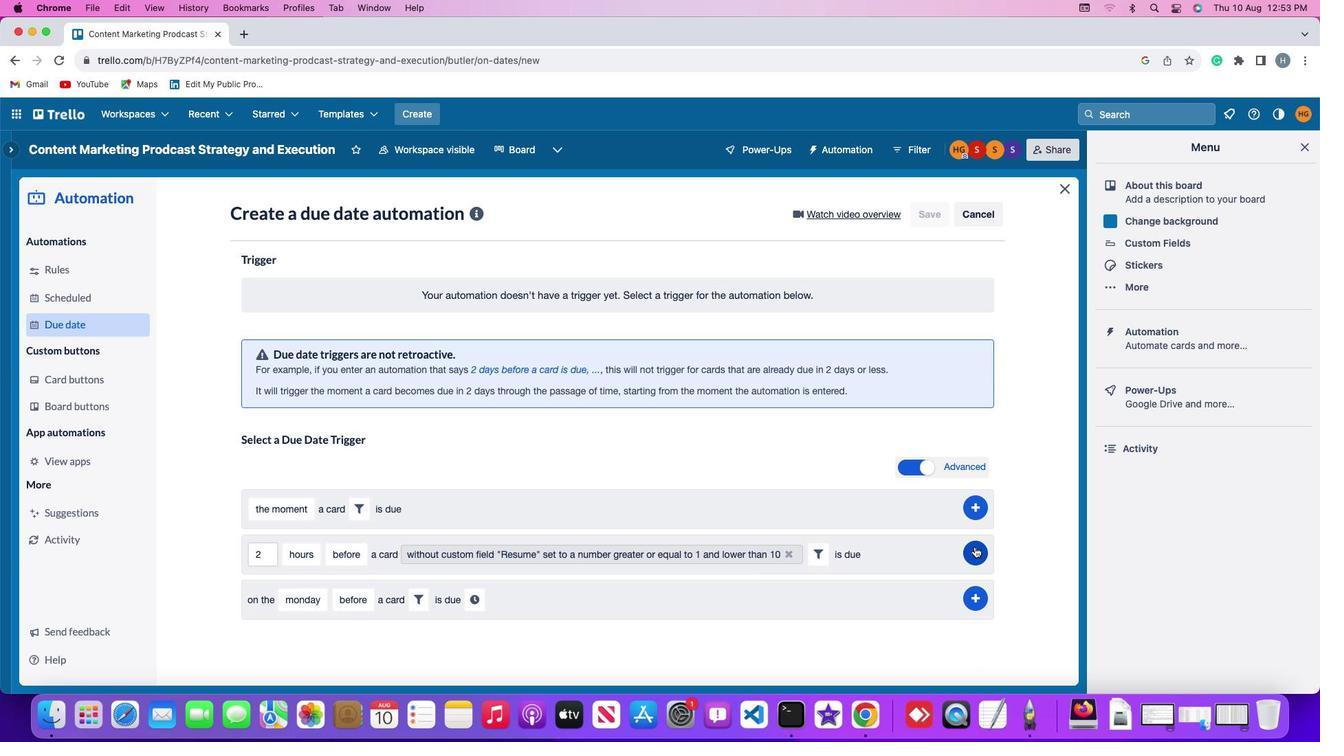 
Action: Mouse pressed left at (974, 547)
Screenshot: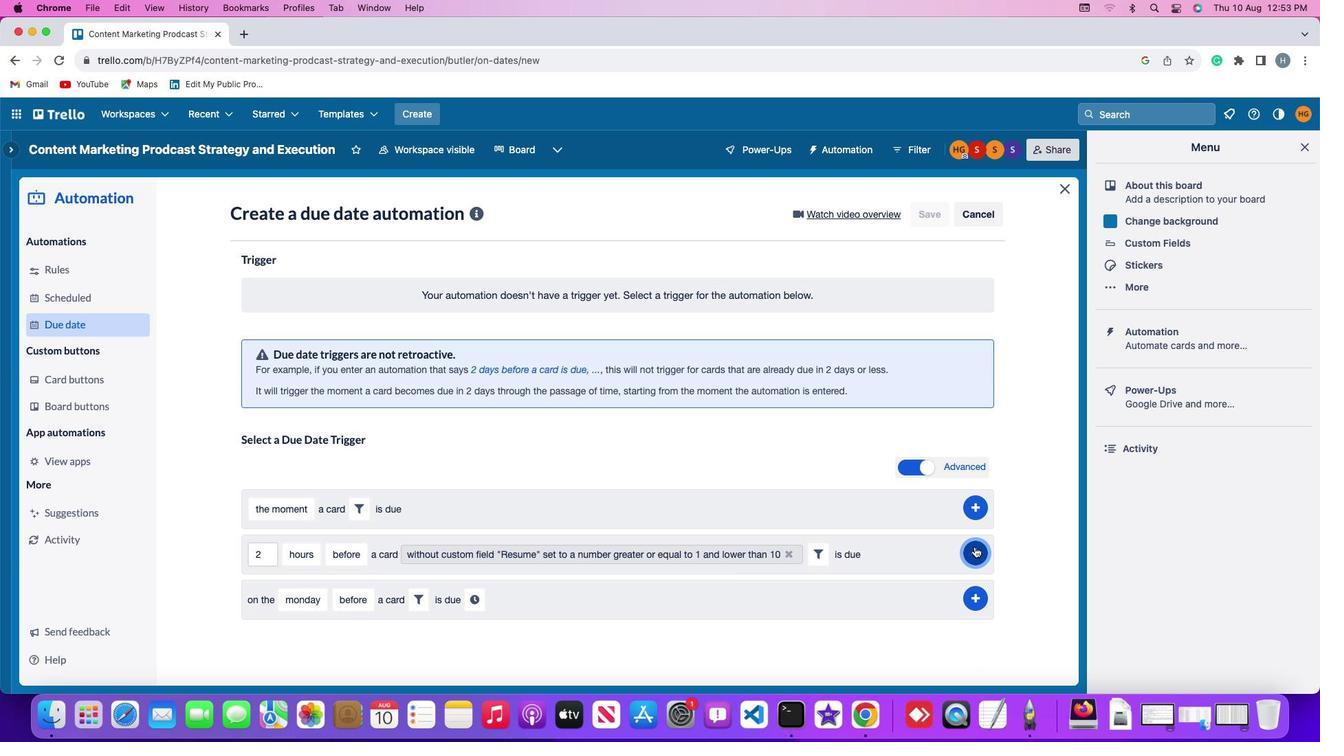 
Action: Mouse moved to (1030, 468)
Screenshot: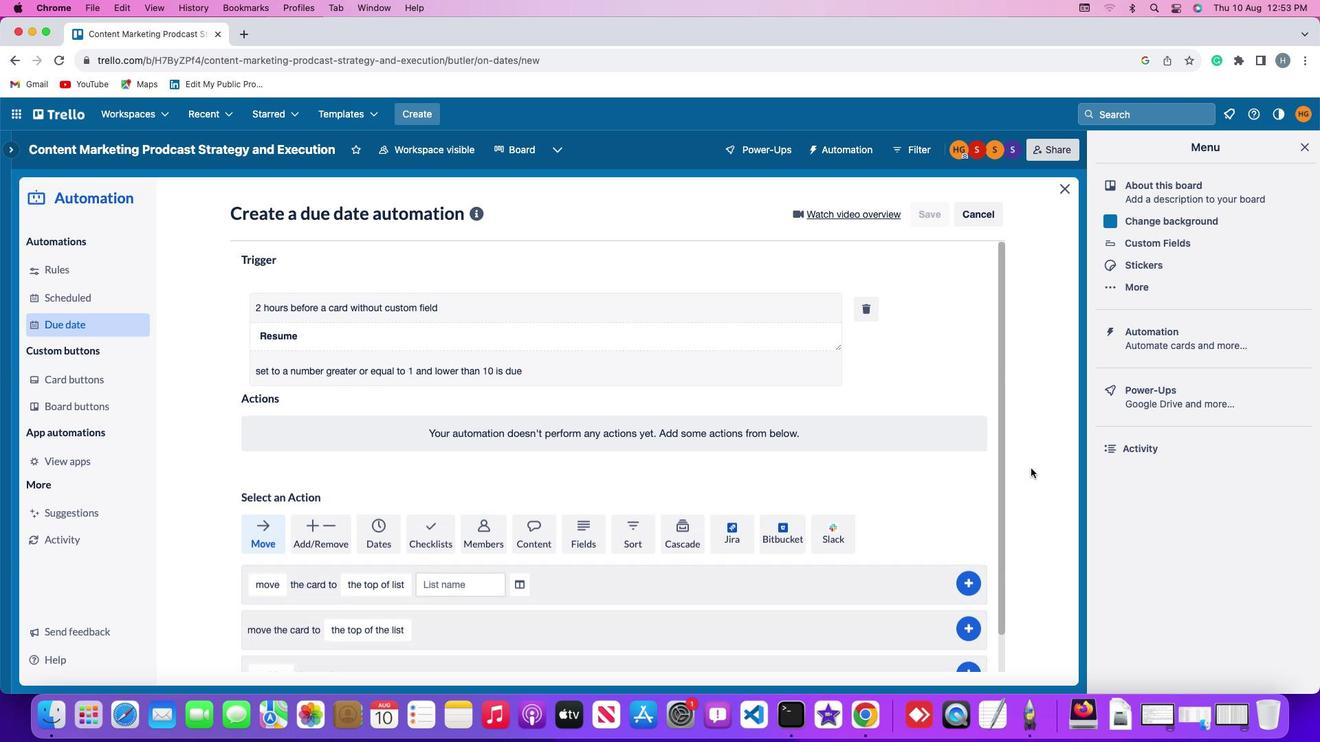 
